 Task: Reply to email with the signature Angela Wright with the subject 'Request for a phone call' from softage.1@softage.net with the message 'Could you please provide feedback on the latest version of the website prototype?' with CC to softage.5@softage.net with an attached document Sales_report.xlsx
Action: Mouse moved to (1109, 185)
Screenshot: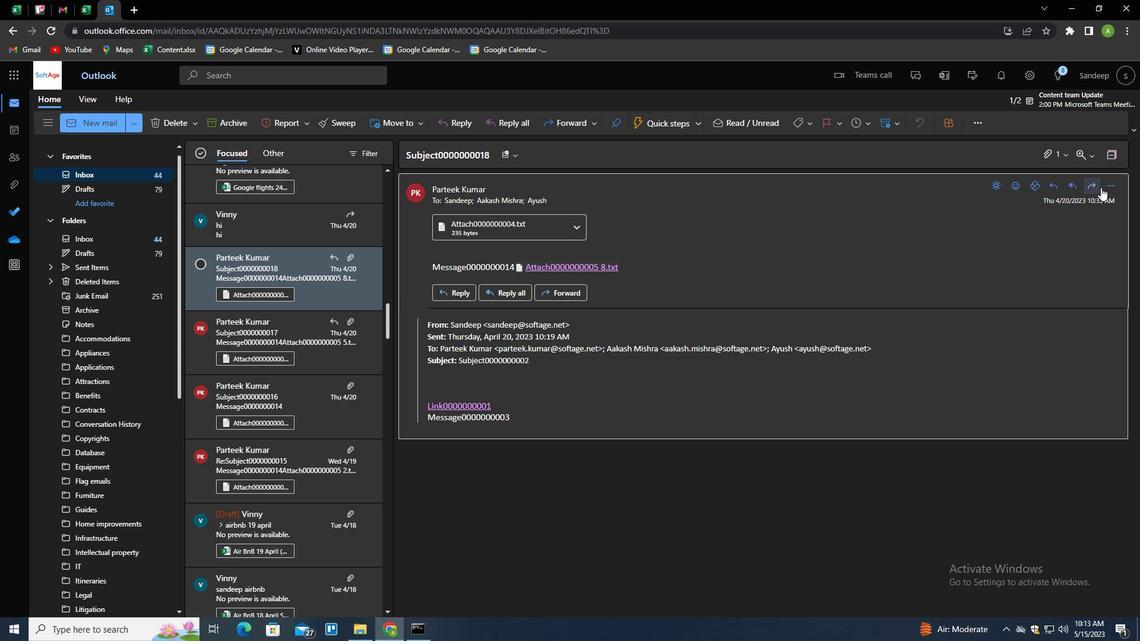 
Action: Mouse pressed left at (1109, 185)
Screenshot: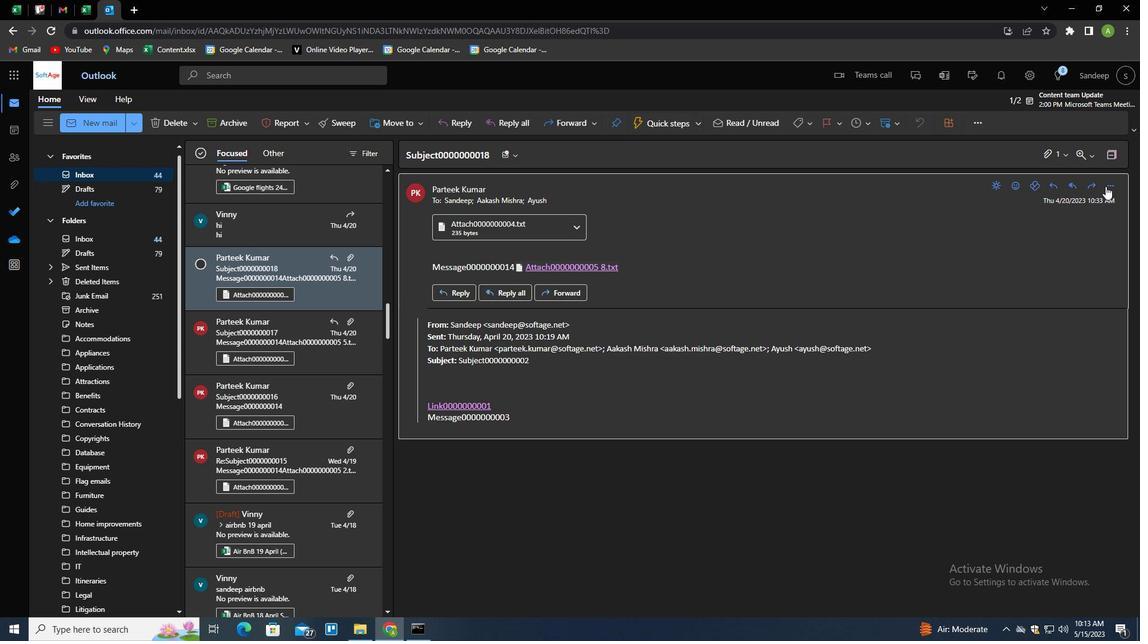 
Action: Mouse moved to (1065, 204)
Screenshot: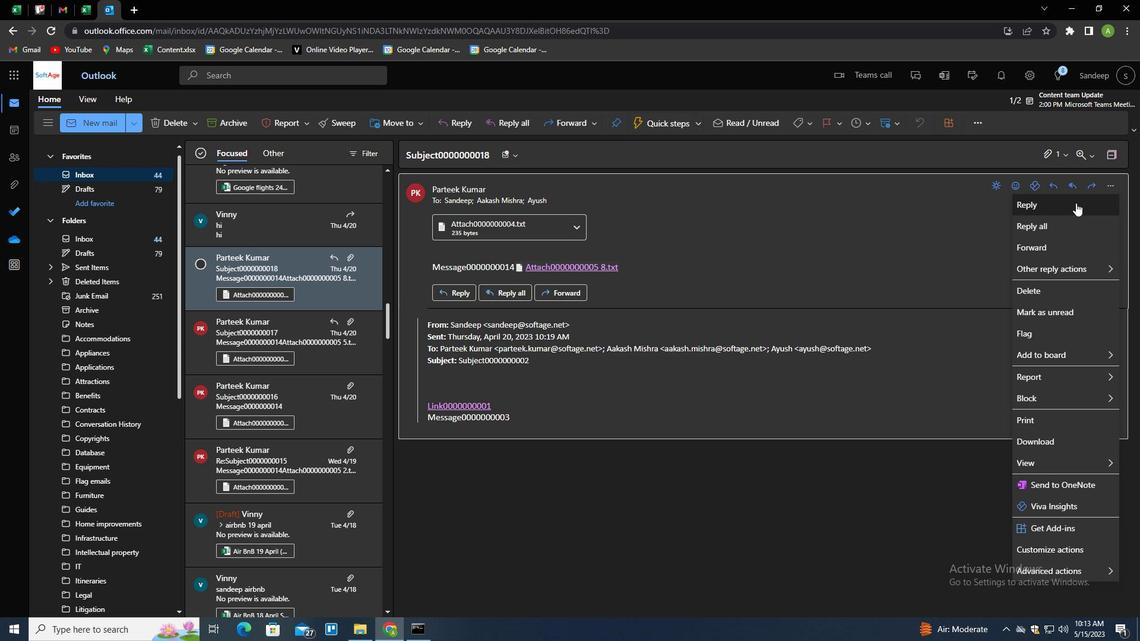 
Action: Mouse pressed left at (1065, 204)
Screenshot: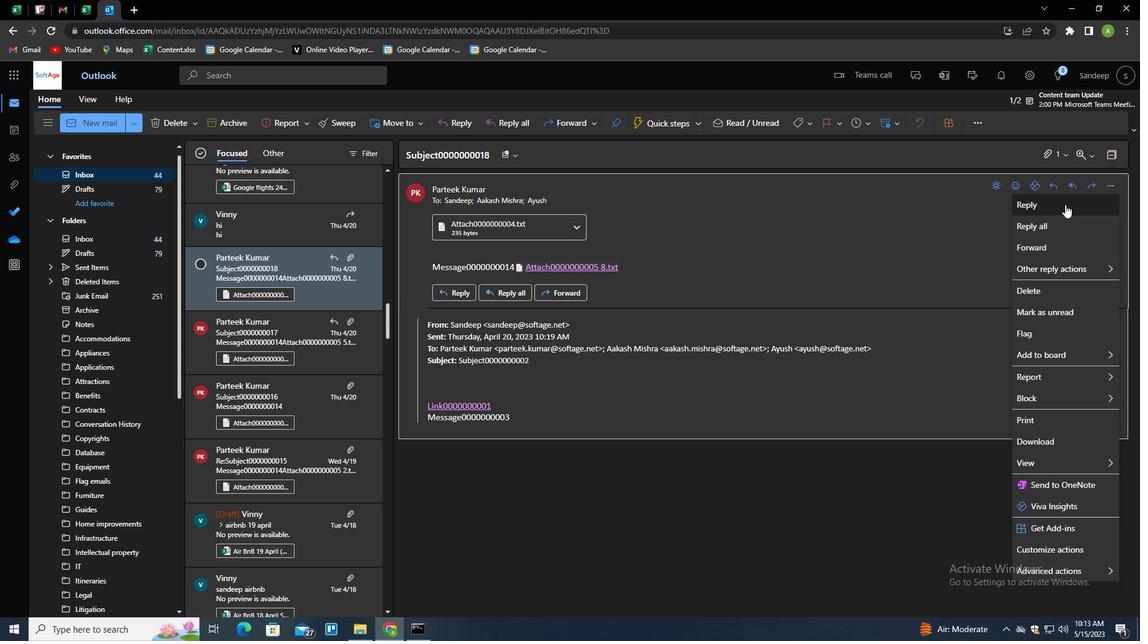 
Action: Mouse moved to (807, 124)
Screenshot: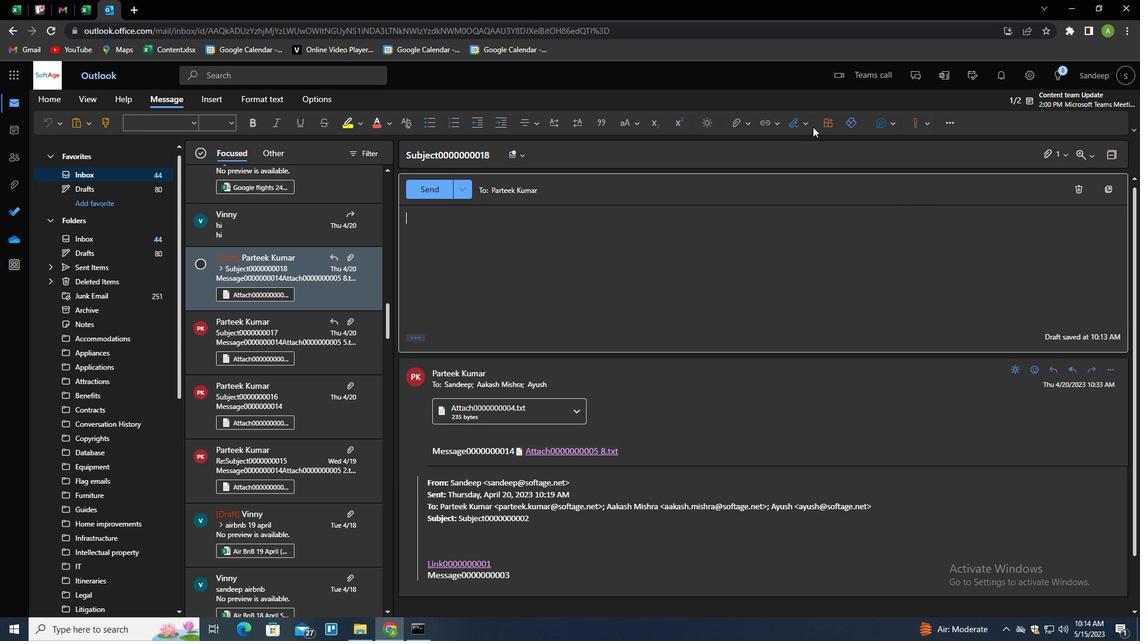 
Action: Mouse pressed left at (807, 124)
Screenshot: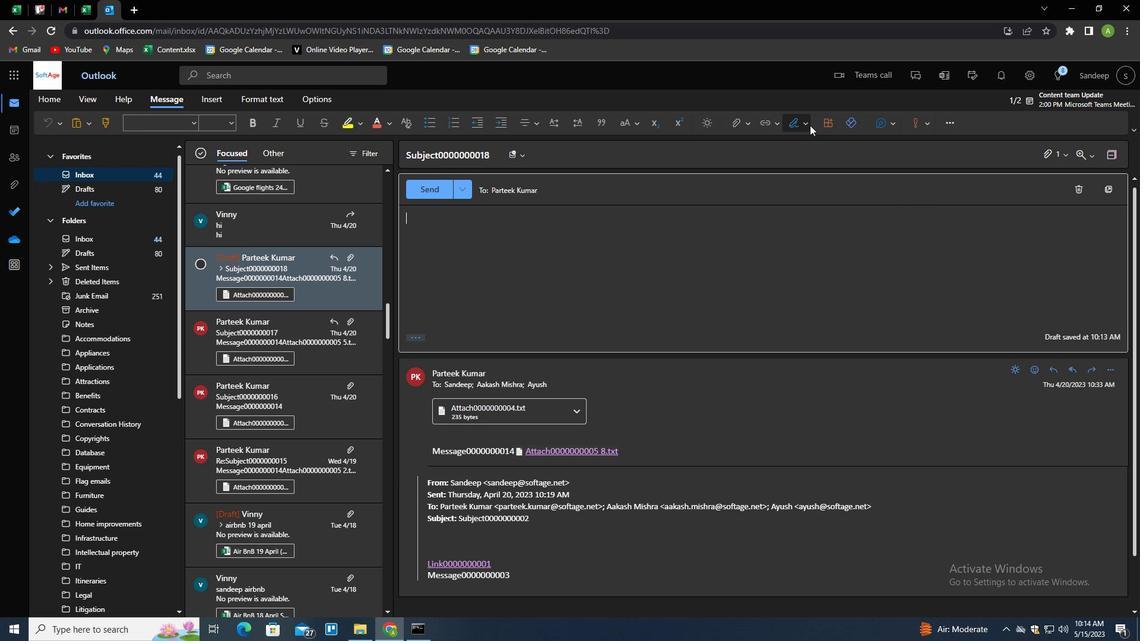 
Action: Mouse moved to (786, 167)
Screenshot: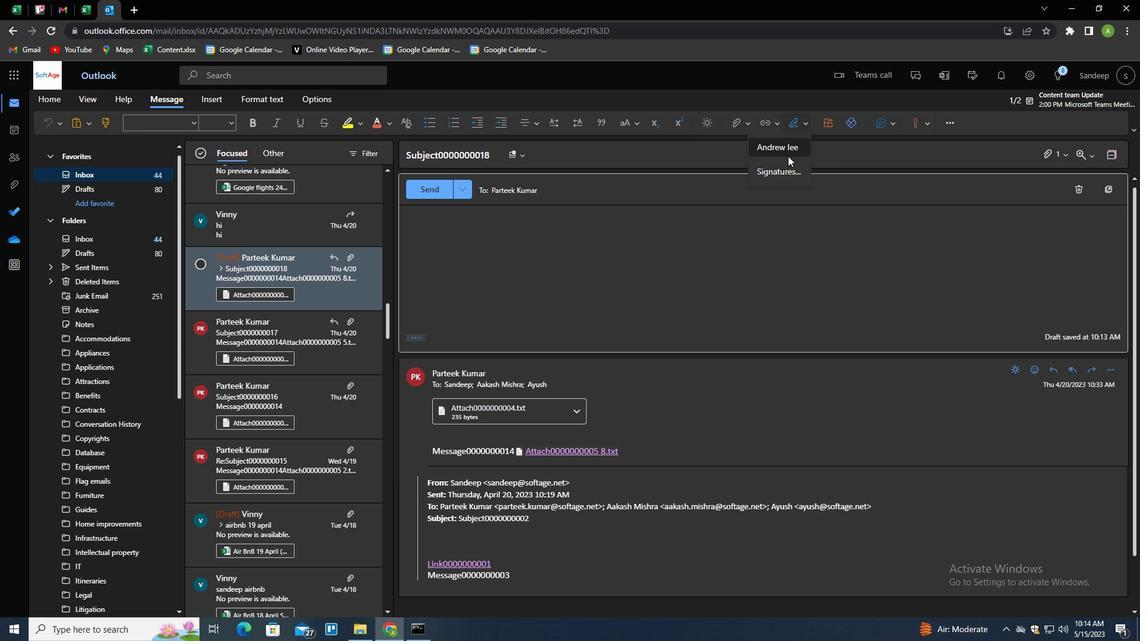 
Action: Mouse pressed left at (786, 167)
Screenshot: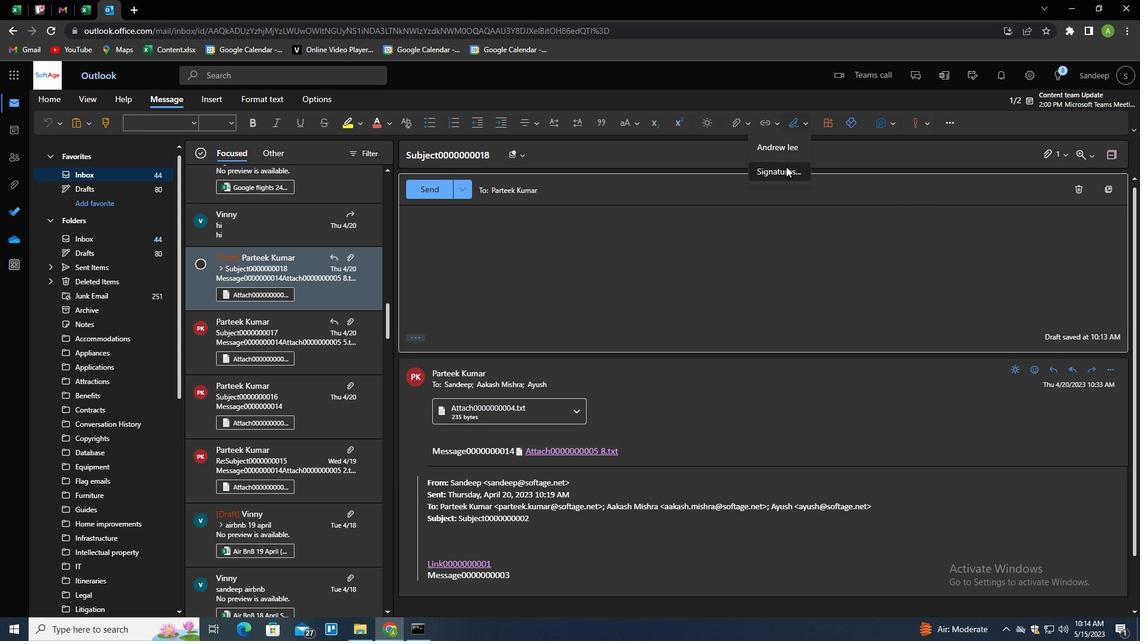 
Action: Mouse moved to (810, 214)
Screenshot: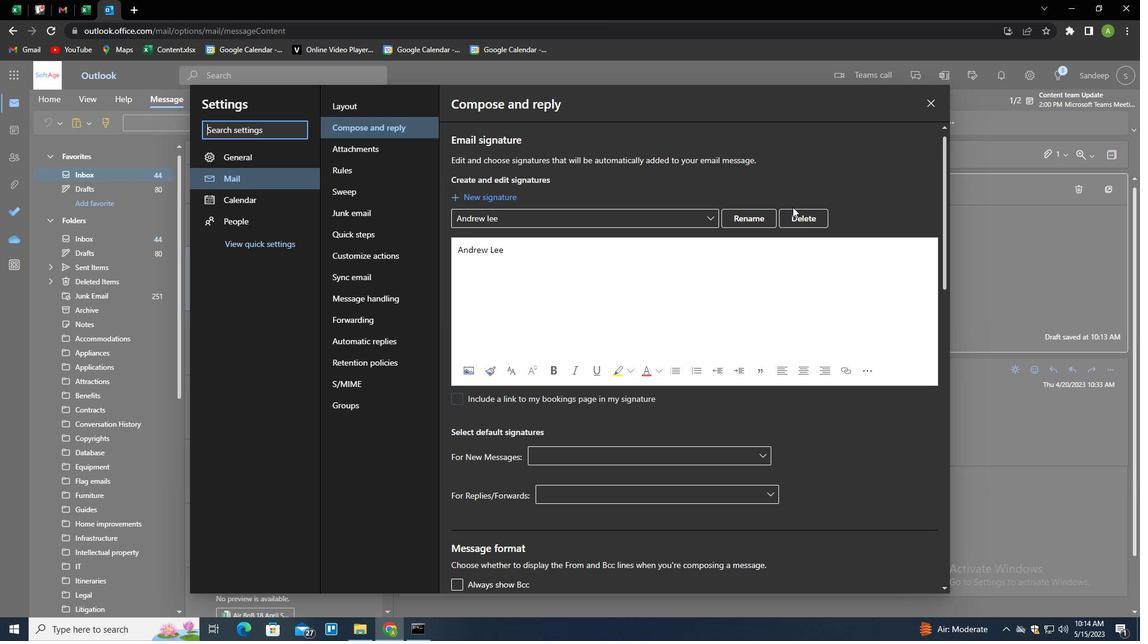 
Action: Mouse pressed left at (810, 214)
Screenshot: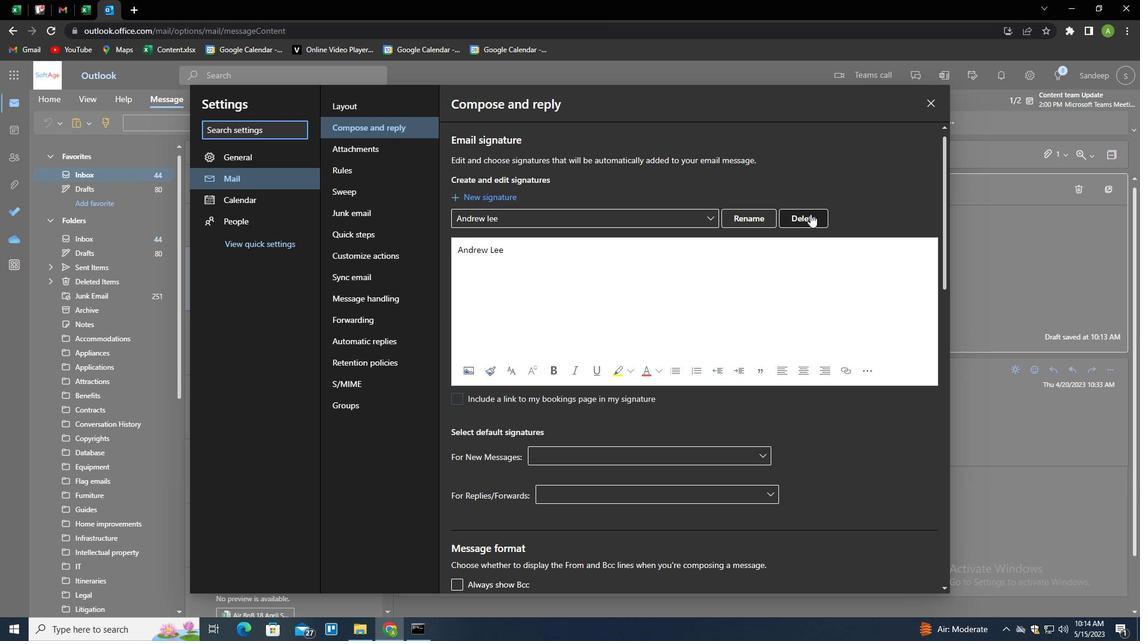 
Action: Mouse moved to (809, 214)
Screenshot: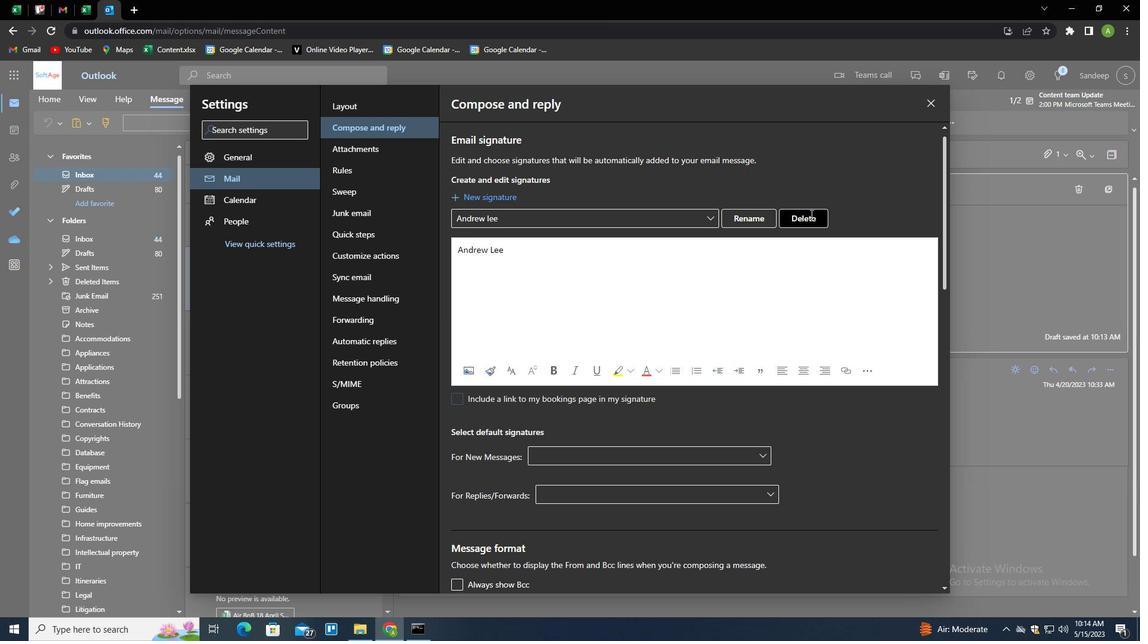 
Action: Mouse pressed left at (809, 214)
Screenshot: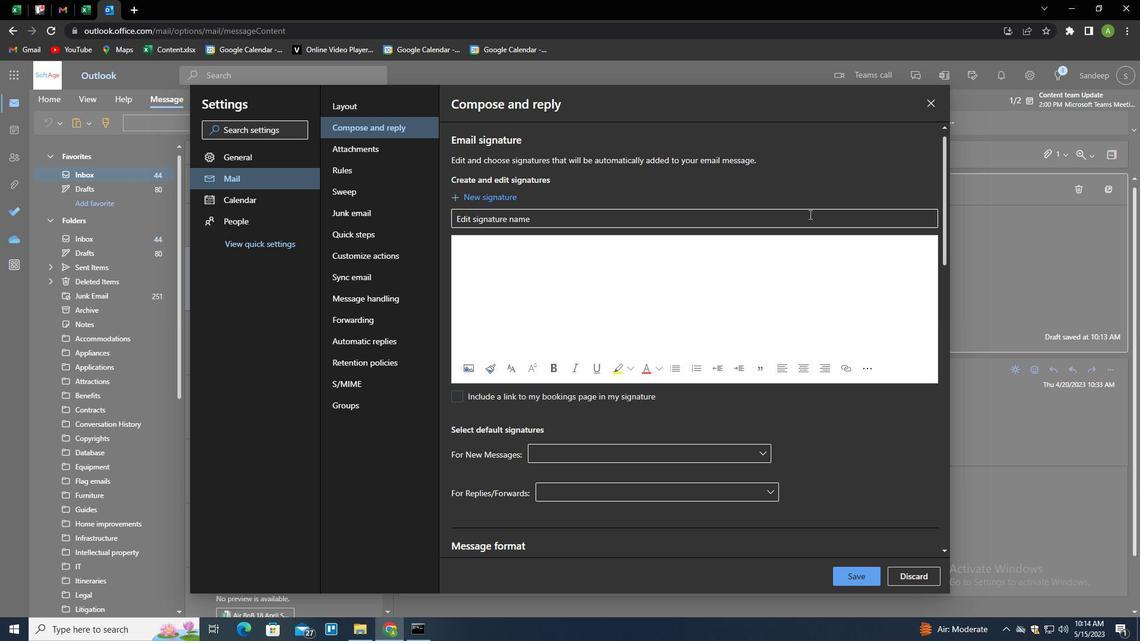 
Action: Key pressed <Key.shift>ANGELA<Key.space><Key.shift>WRIGHT<Key.tab><Key.shift>AND<Key.backspace>GELA<Key.space><Key.shift>WRIGHT
Screenshot: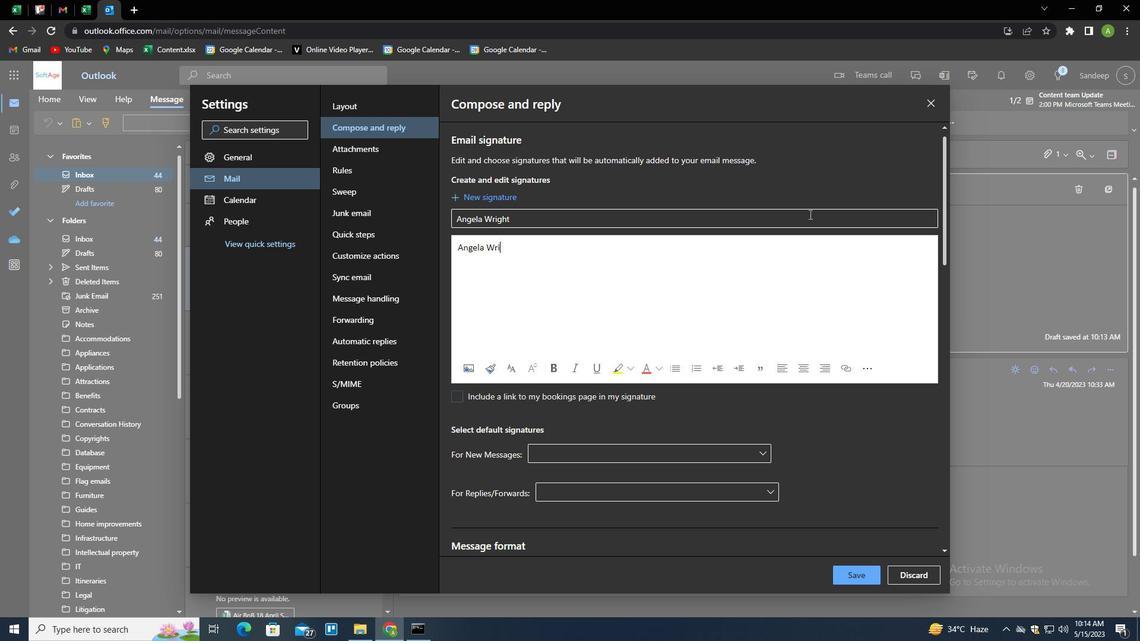 
Action: Mouse moved to (856, 573)
Screenshot: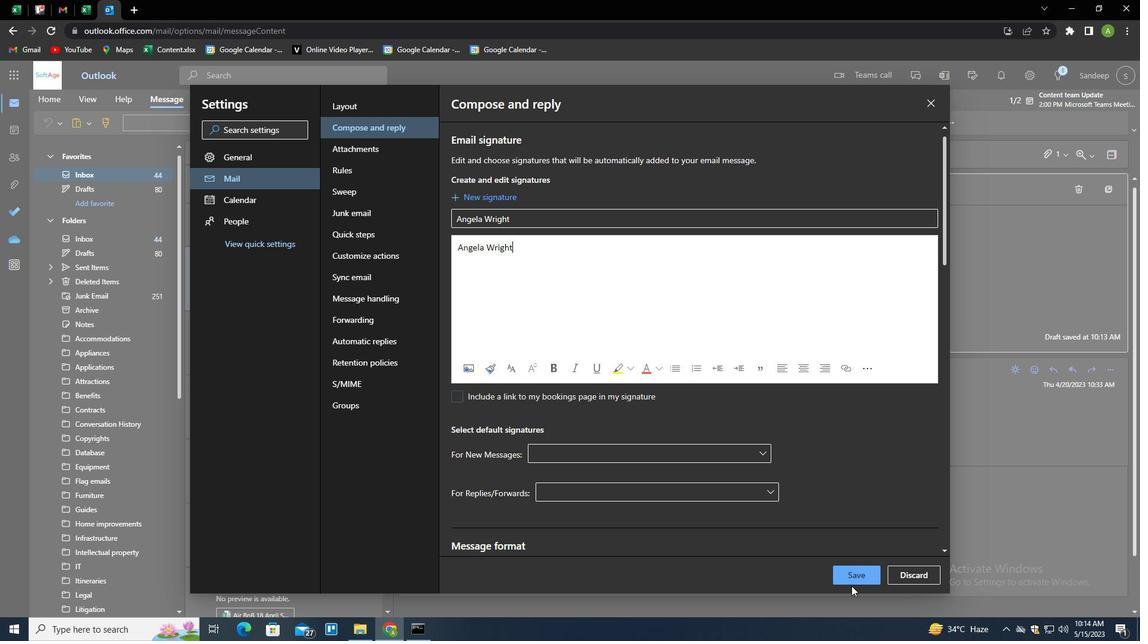 
Action: Mouse pressed left at (856, 573)
Screenshot: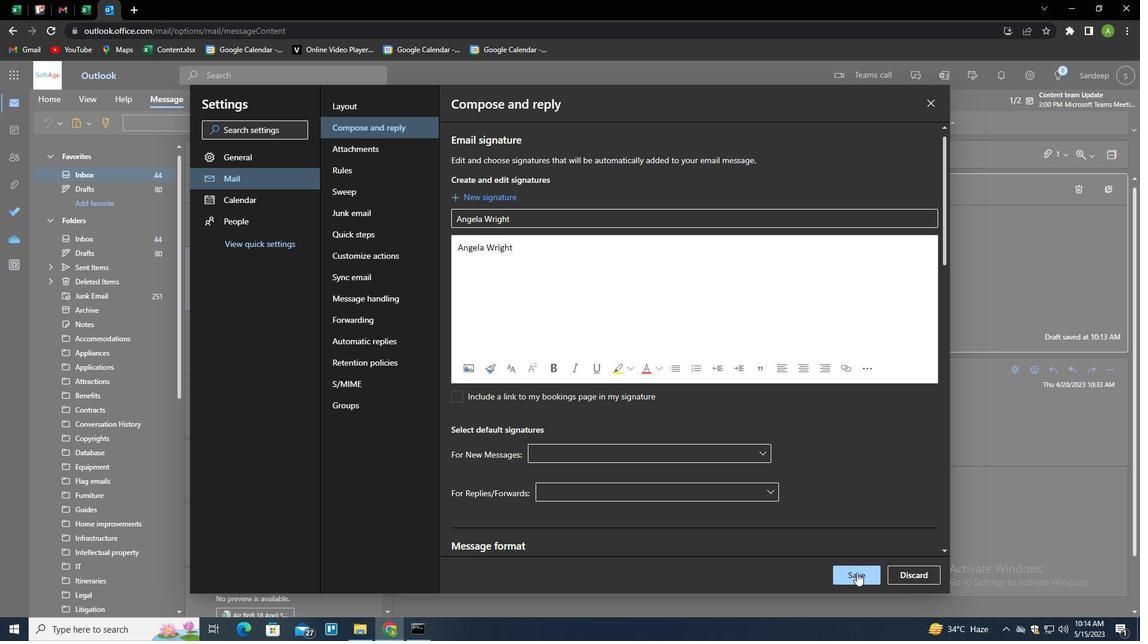 
Action: Mouse moved to (990, 345)
Screenshot: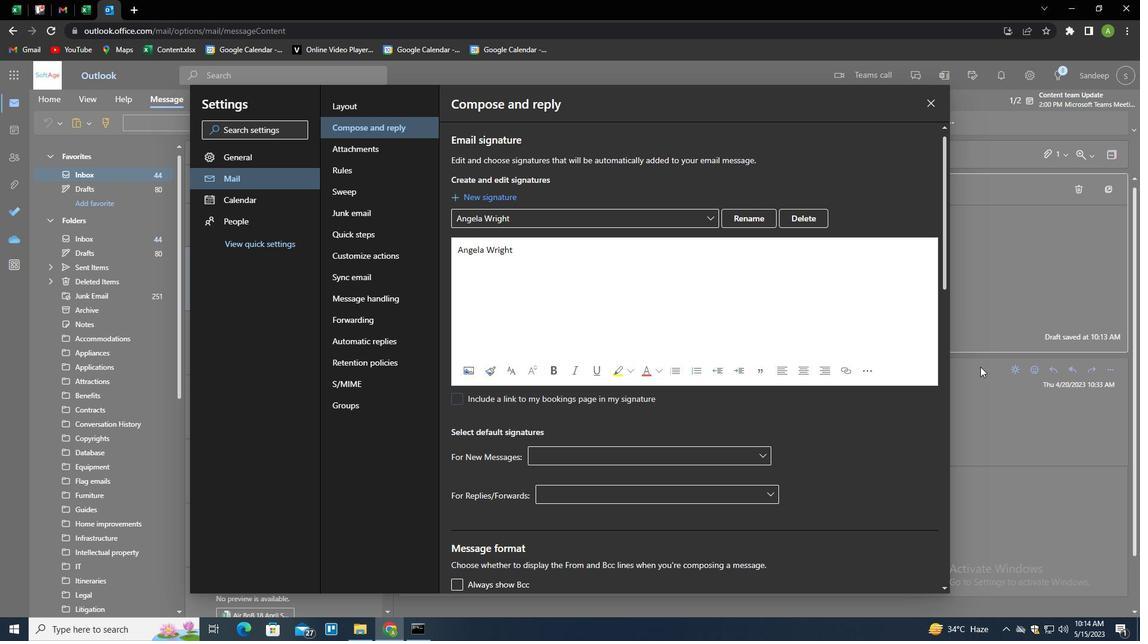 
Action: Mouse pressed left at (990, 345)
Screenshot: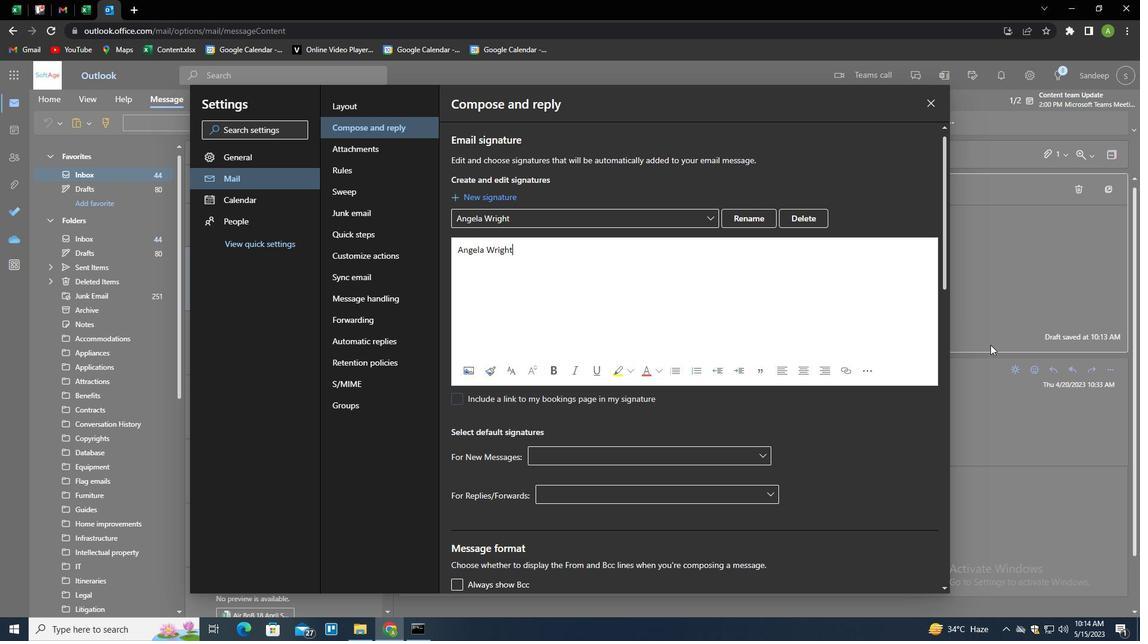 
Action: Mouse moved to (805, 125)
Screenshot: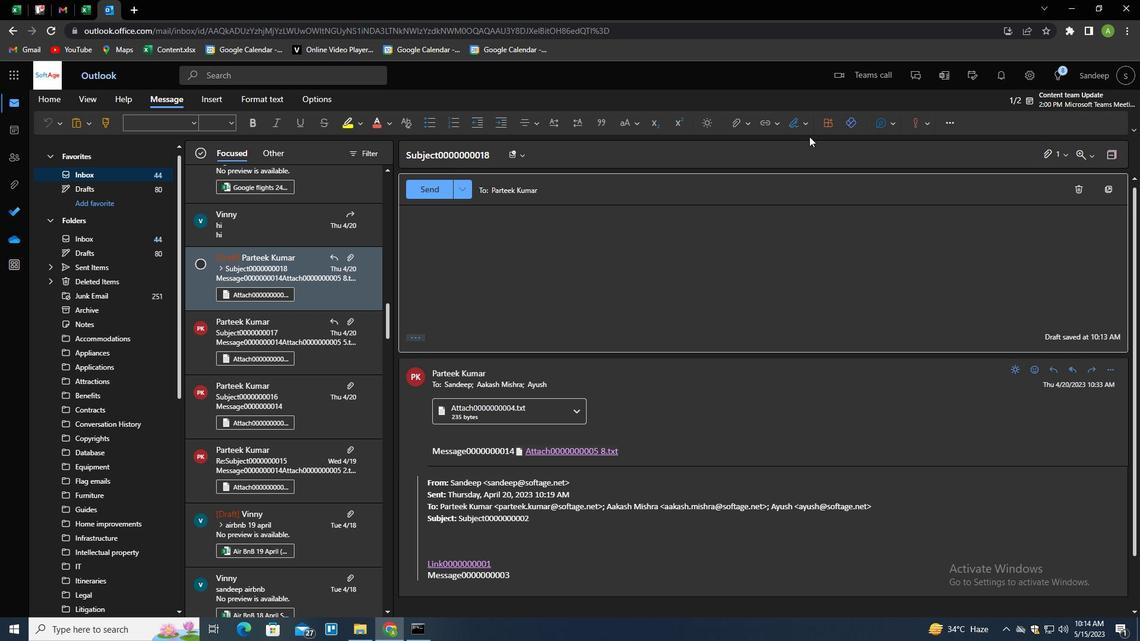 
Action: Mouse pressed left at (805, 125)
Screenshot: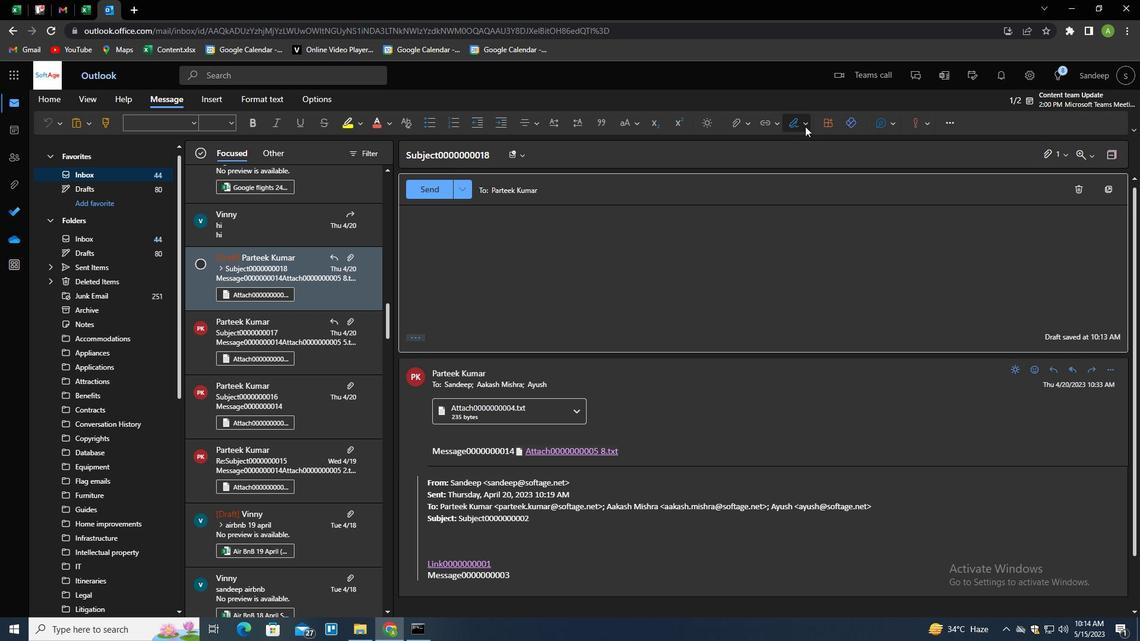 
Action: Mouse moved to (788, 147)
Screenshot: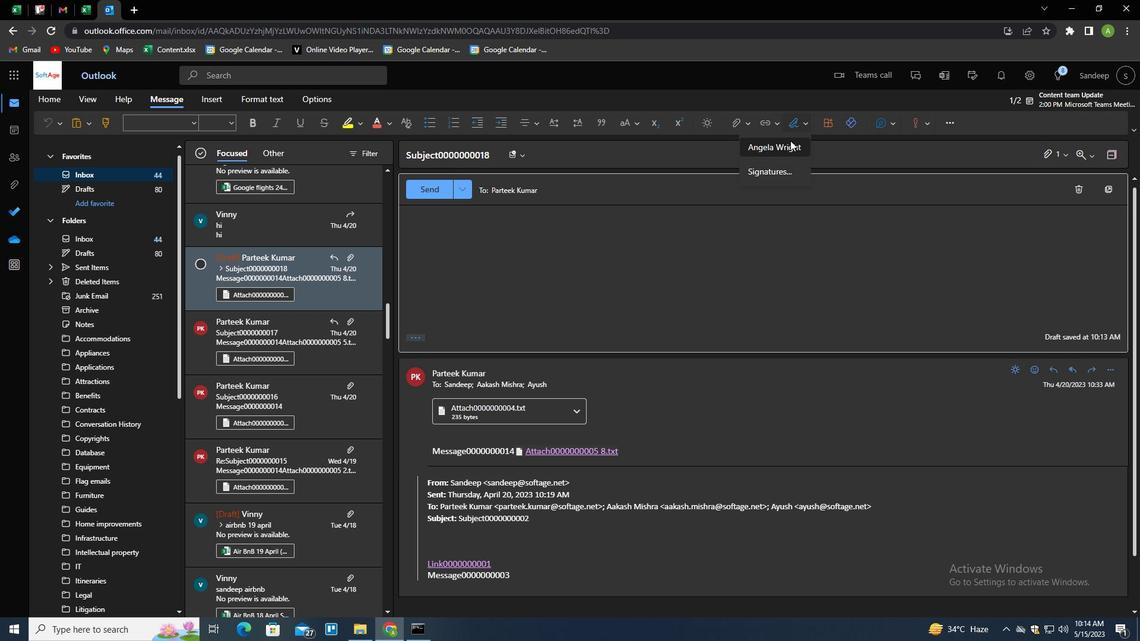 
Action: Mouse pressed left at (788, 147)
Screenshot: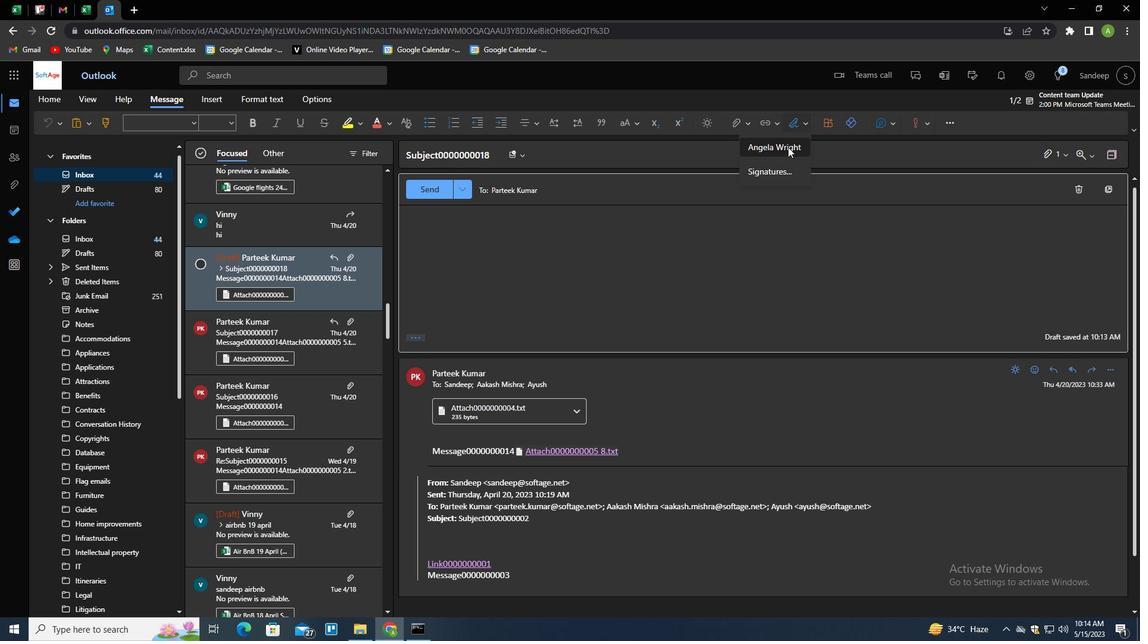 
Action: Mouse moved to (412, 335)
Screenshot: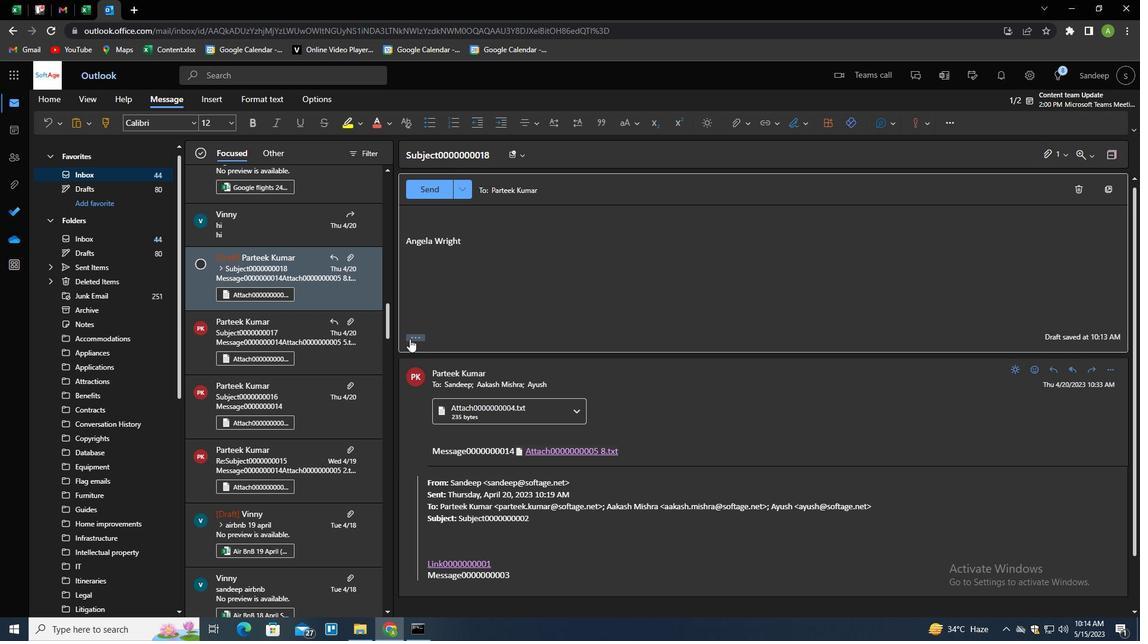 
Action: Mouse pressed left at (412, 335)
Screenshot: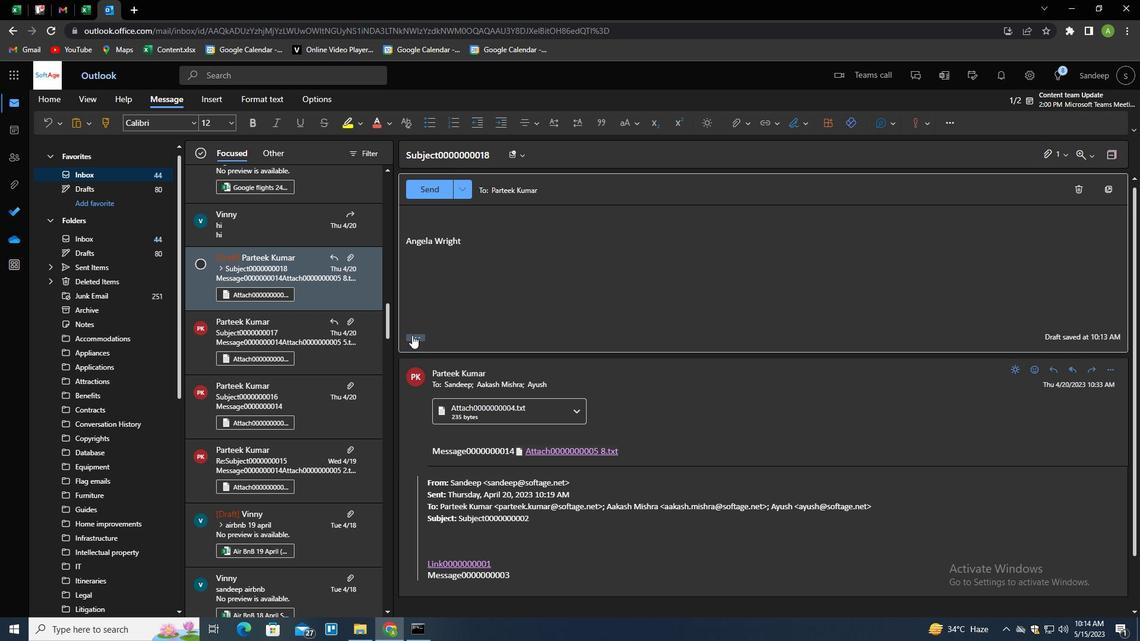 
Action: Mouse moved to (463, 187)
Screenshot: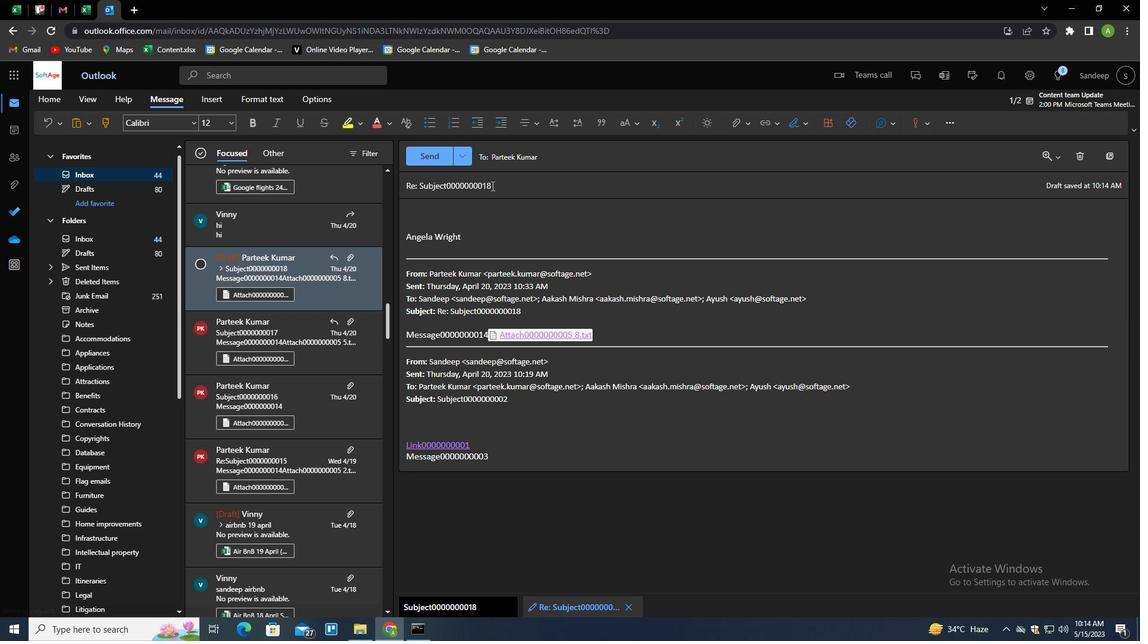 
Action: Mouse pressed left at (463, 187)
Screenshot: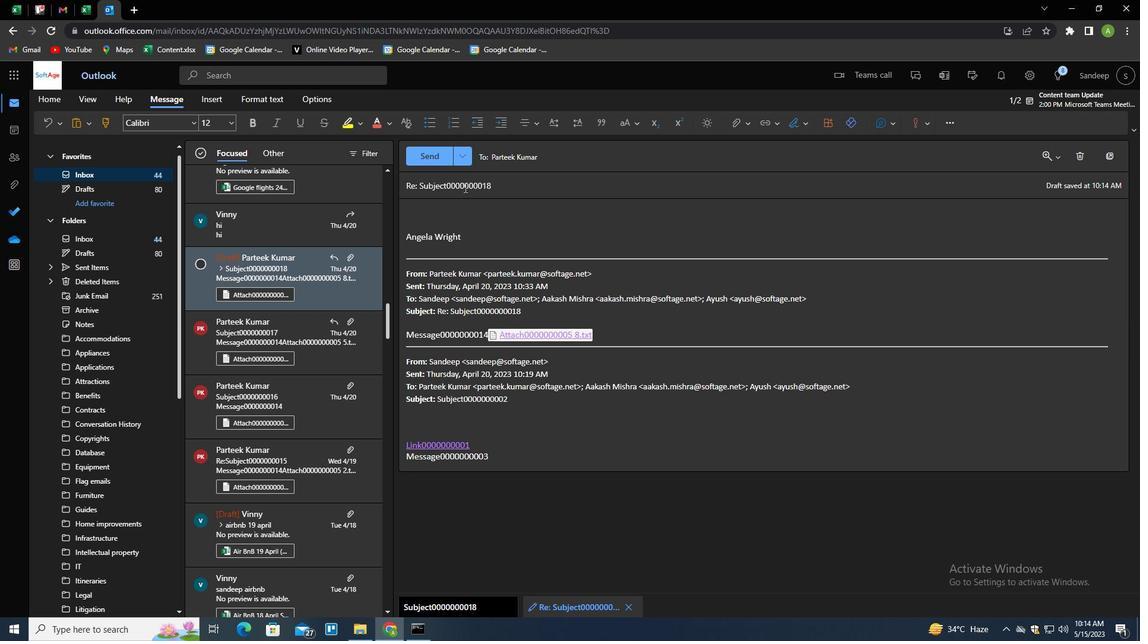 
Action: Mouse pressed left at (463, 187)
Screenshot: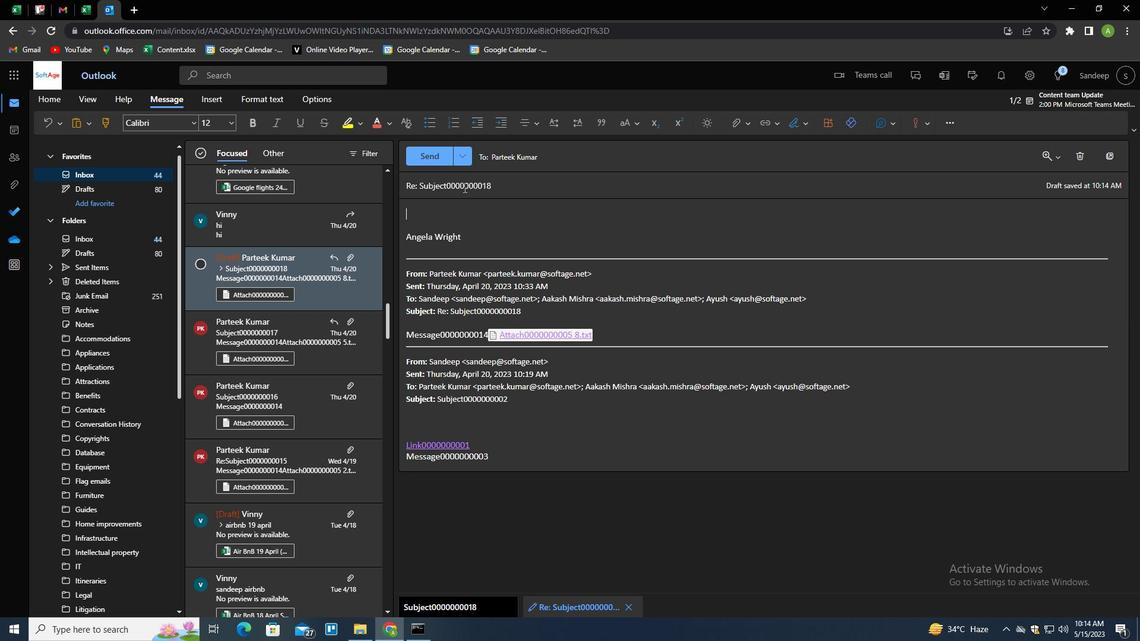 
Action: Mouse pressed left at (463, 187)
Screenshot: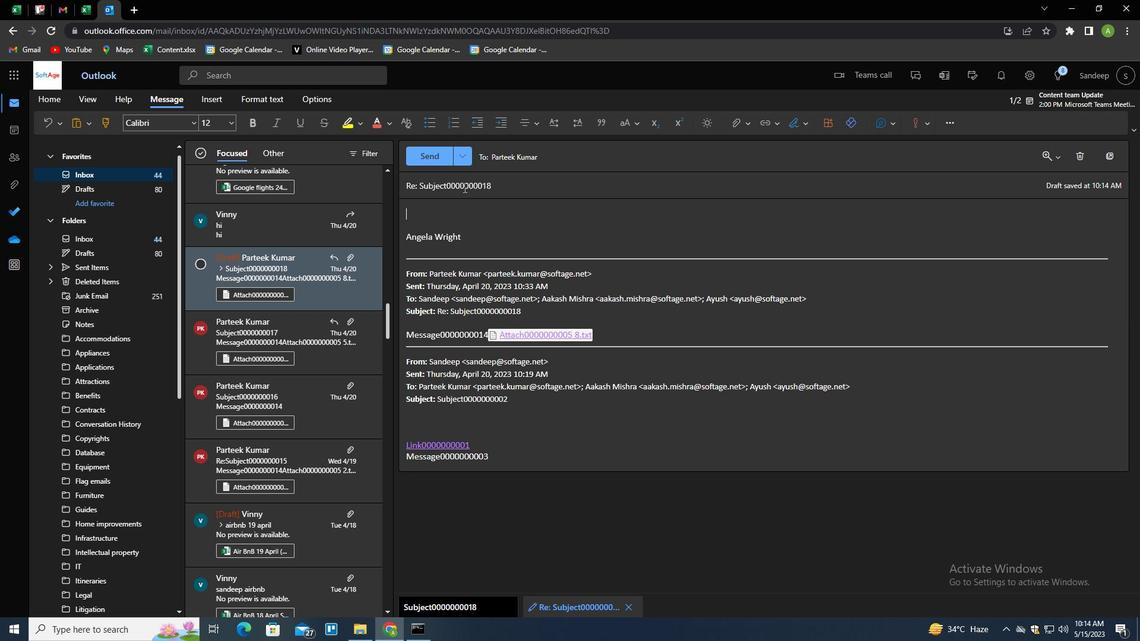 
Action: Key pressed <Key.shift>REQUEST<Key.space>OF<Key.backspace><Key.backspace>FOR<Key.space>A<Key.space>PHONE<Key.space>CALL
Screenshot: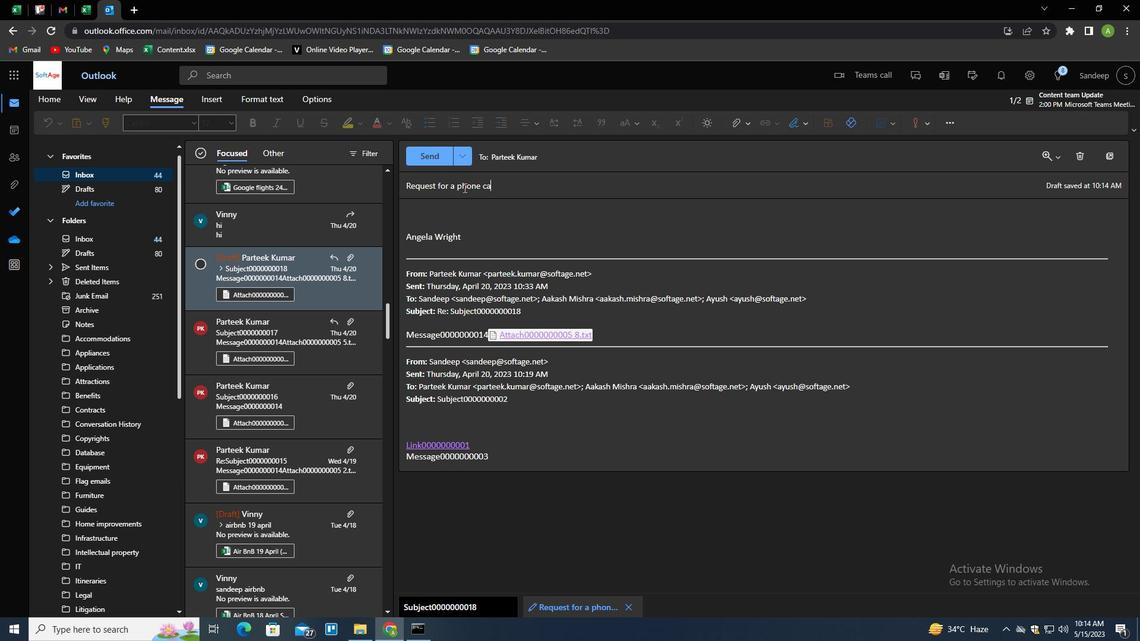 
Action: Mouse moved to (468, 217)
Screenshot: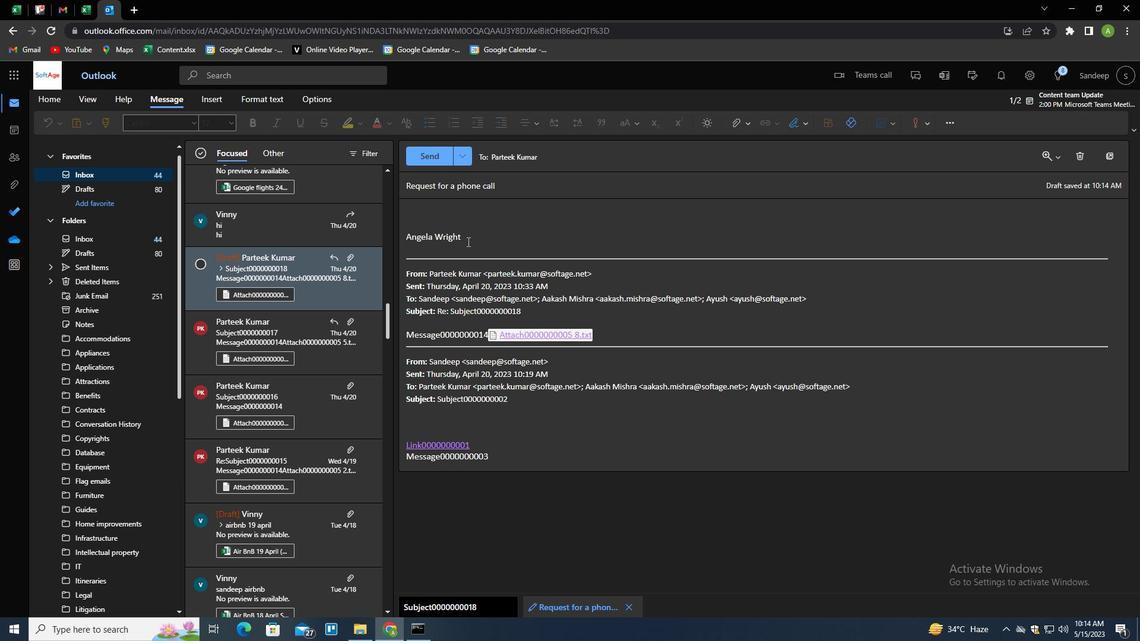 
Action: Key pressed <Key.tab><Key.shift>COULD<Key.space>YOU<Key.space>PLEASE<Key.space>PE<Key.backspace>ROVIDE<Key.space>FEEDVAC<Key.backspace><Key.backspace><Key.backspace>BACK<Key.space>ON<Key.space>THE<Key.space>LATEST<Key.space>VERSION<Key.space>OF<Key.space>THE<Key.space>WEVS<Key.backspace><Key.backspace>BSITE<Key.space>PROTOTYPE<Key.shift>?
Screenshot: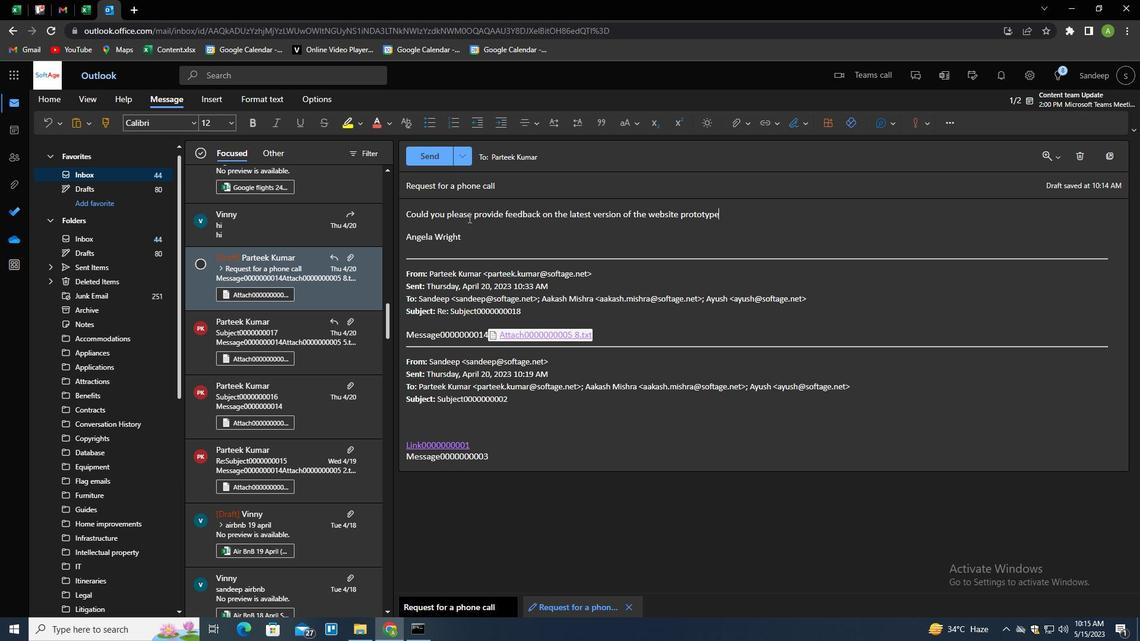 
Action: Mouse moved to (579, 157)
Screenshot: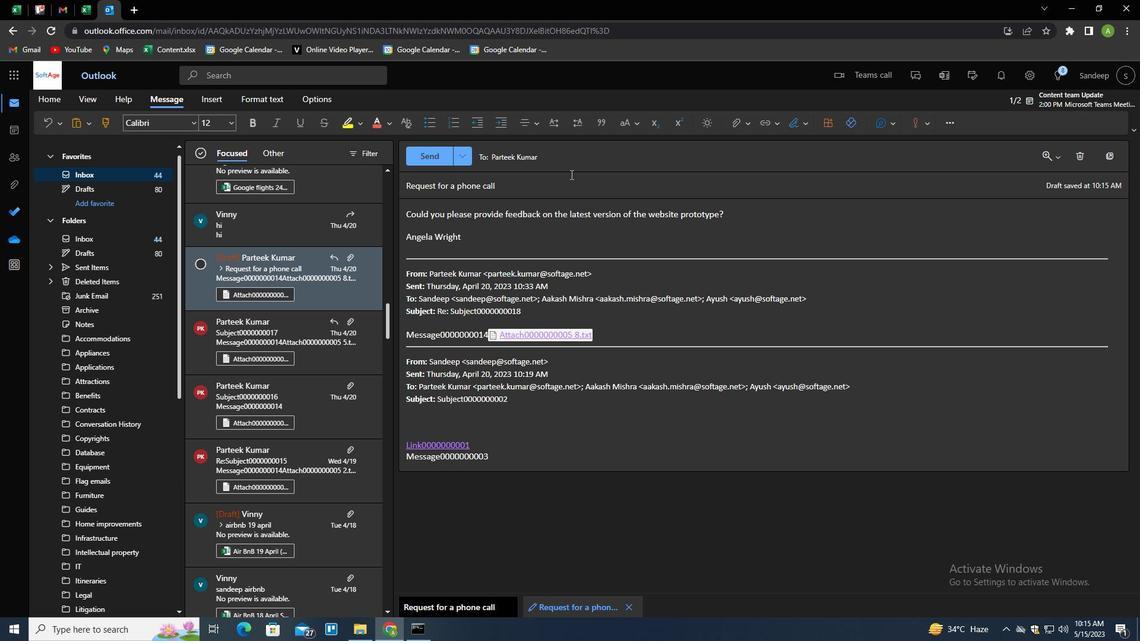 
Action: Mouse pressed left at (579, 157)
Screenshot: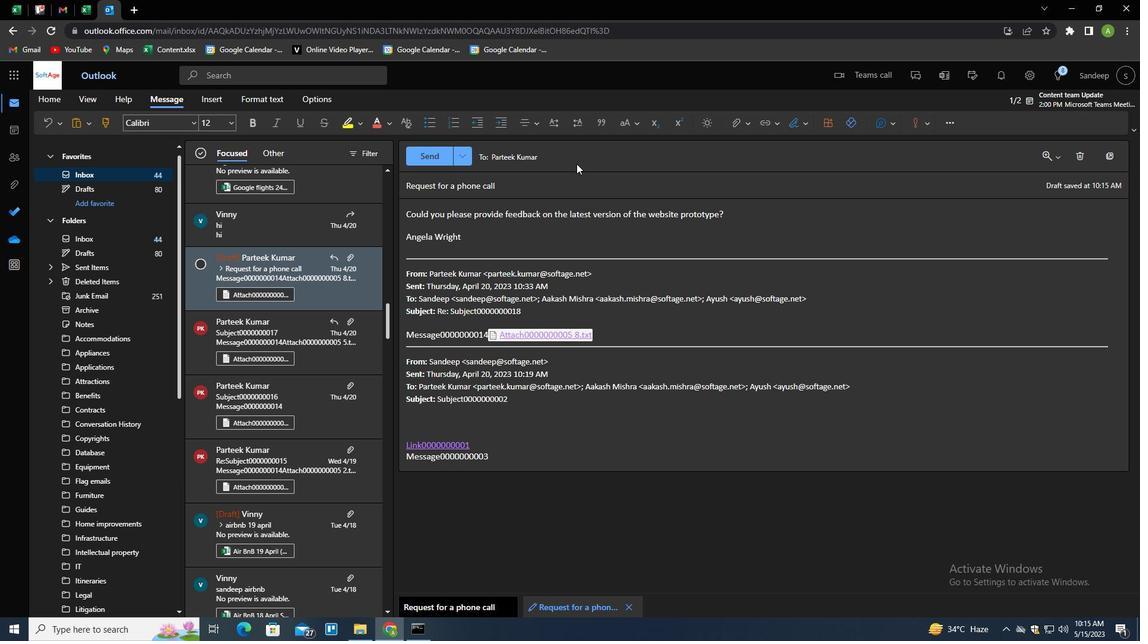 
Action: Mouse moved to (564, 214)
Screenshot: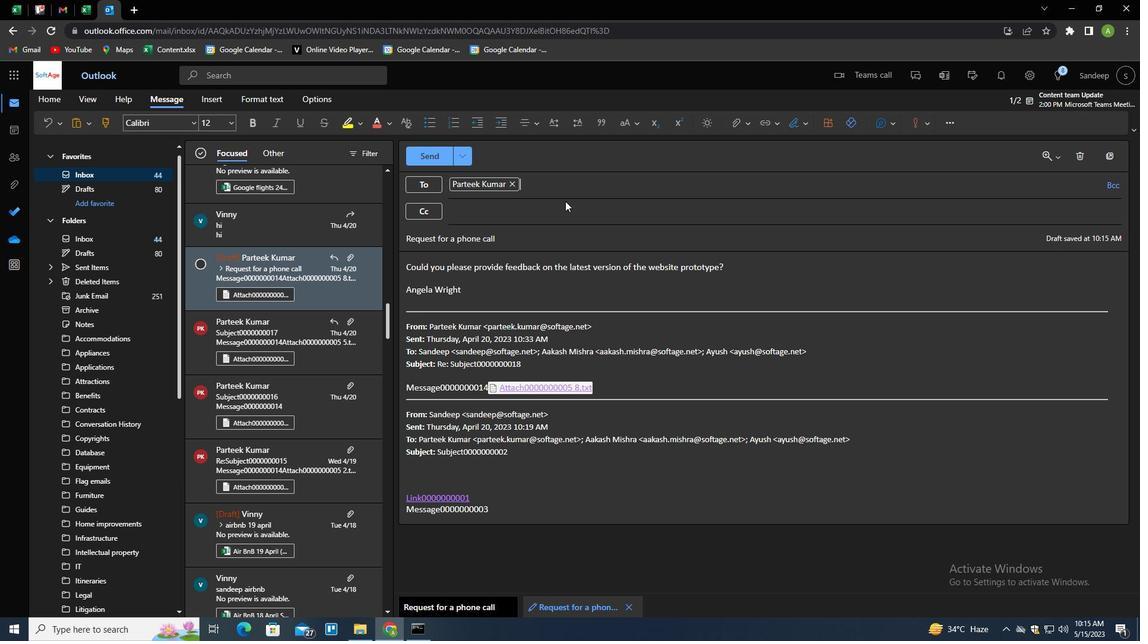 
Action: Mouse pressed left at (564, 214)
Screenshot: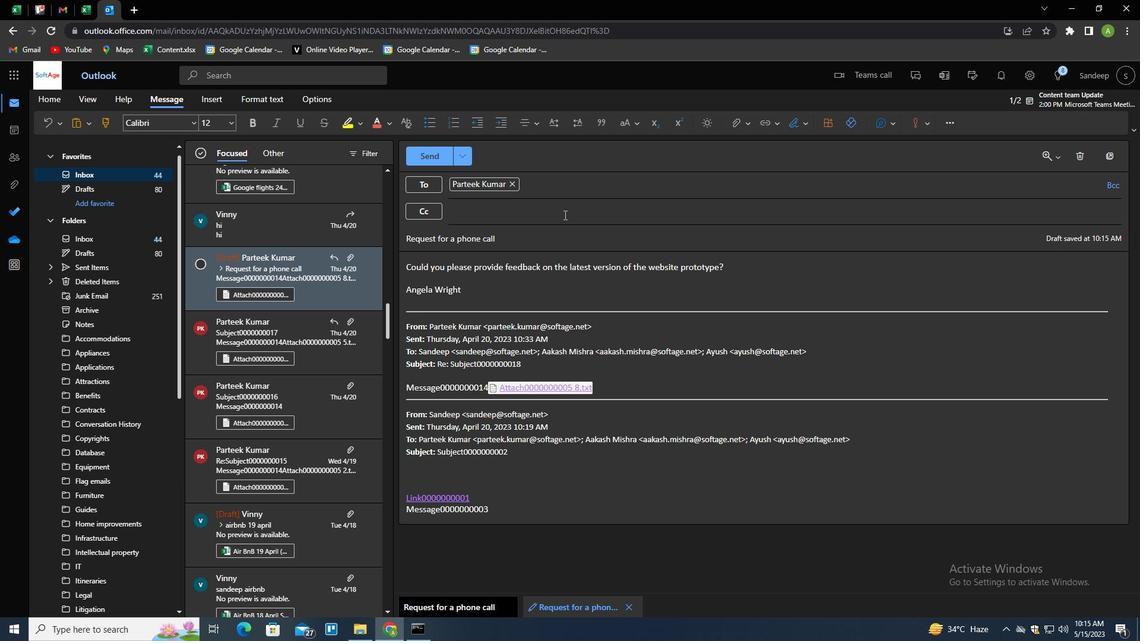 
Action: Key pressed SOFTAGE.5<Key.shift>@SOFAT<Key.backspace><Key.backspace>G<Key.backspace>AGE.NET<Key.enter>
Screenshot: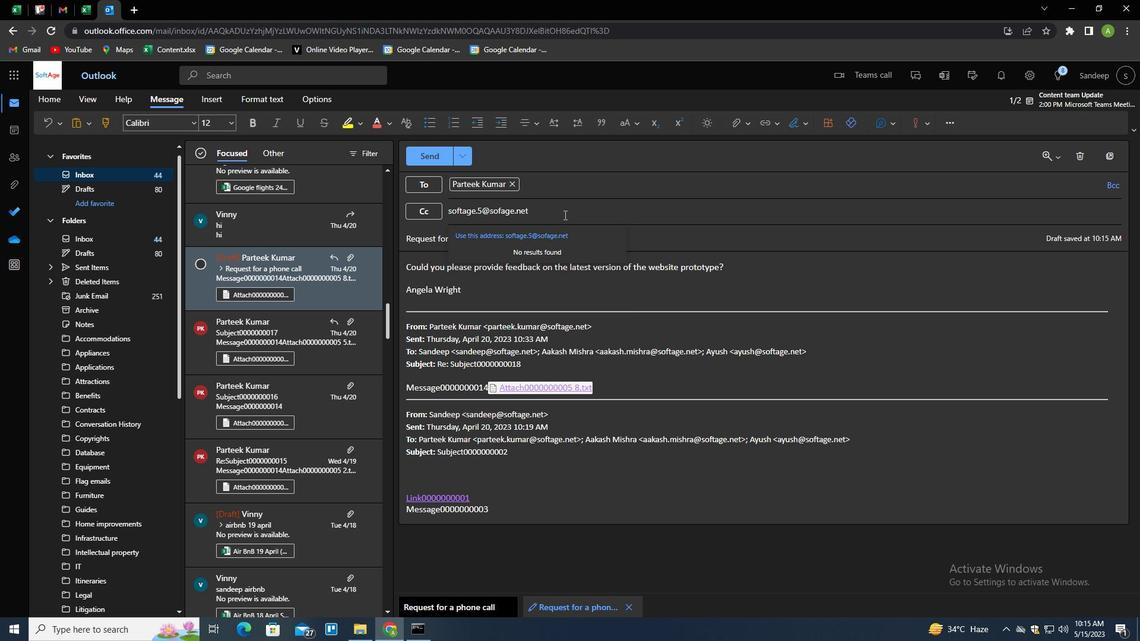 
Action: Mouse moved to (505, 209)
Screenshot: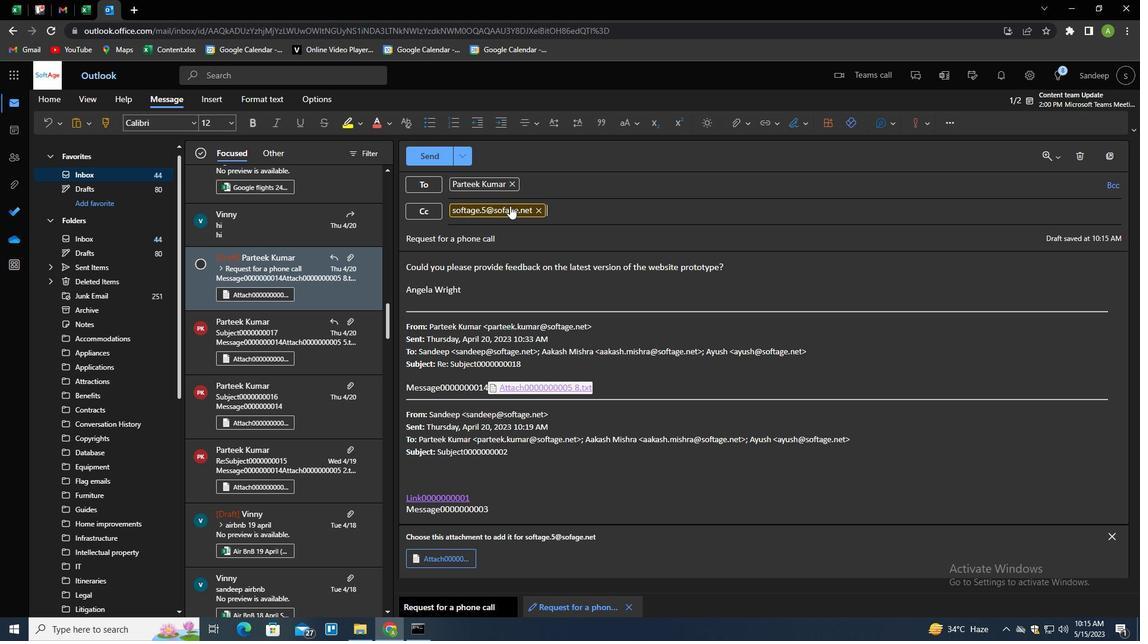 
Action: Mouse pressed left at (505, 209)
Screenshot: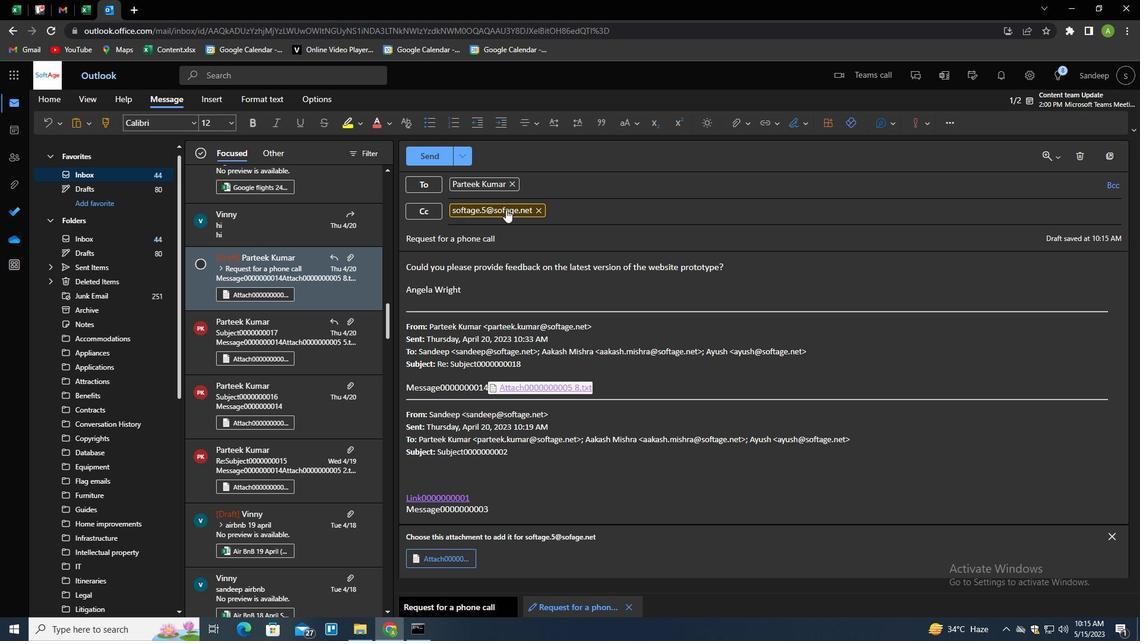 
Action: Mouse pressed left at (505, 209)
Screenshot: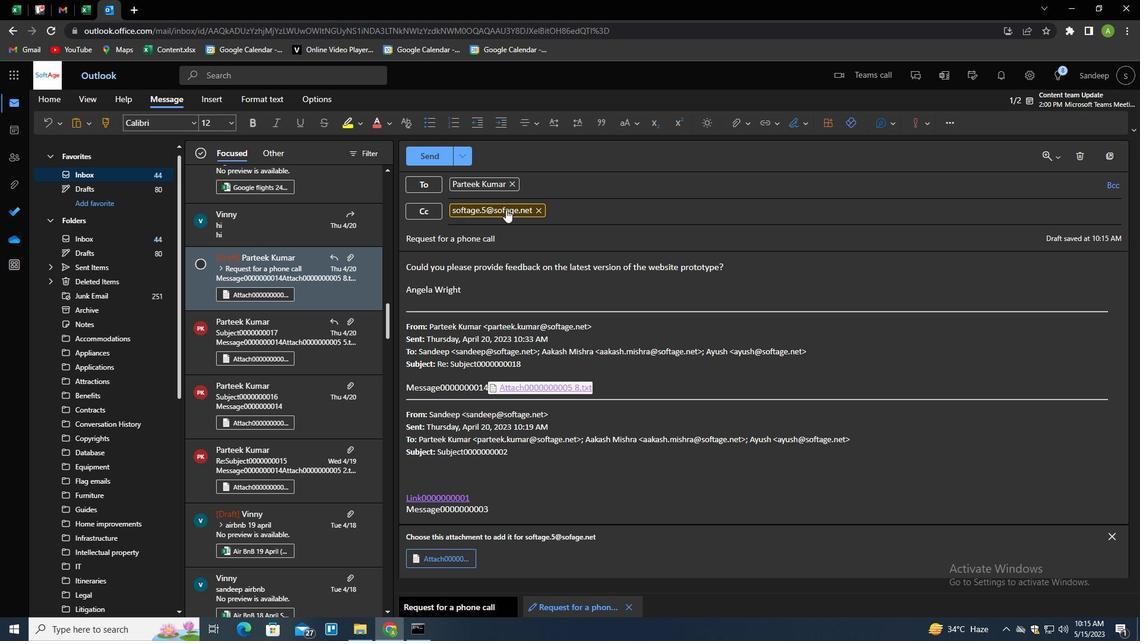 
Action: Mouse moved to (802, 96)
Screenshot: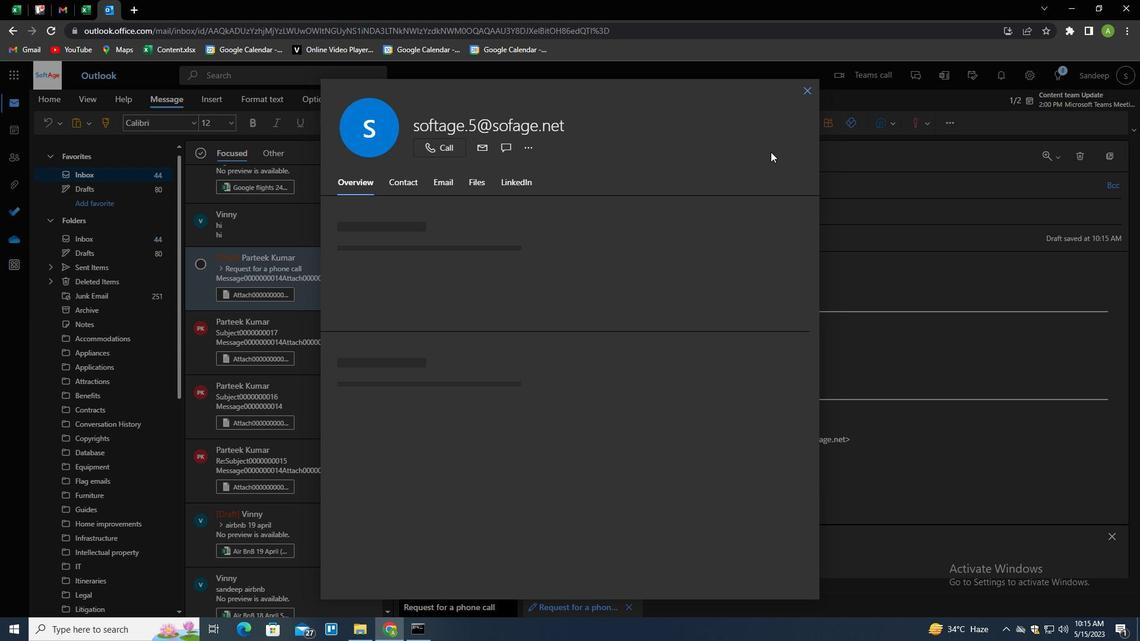 
Action: Mouse pressed left at (802, 96)
Screenshot: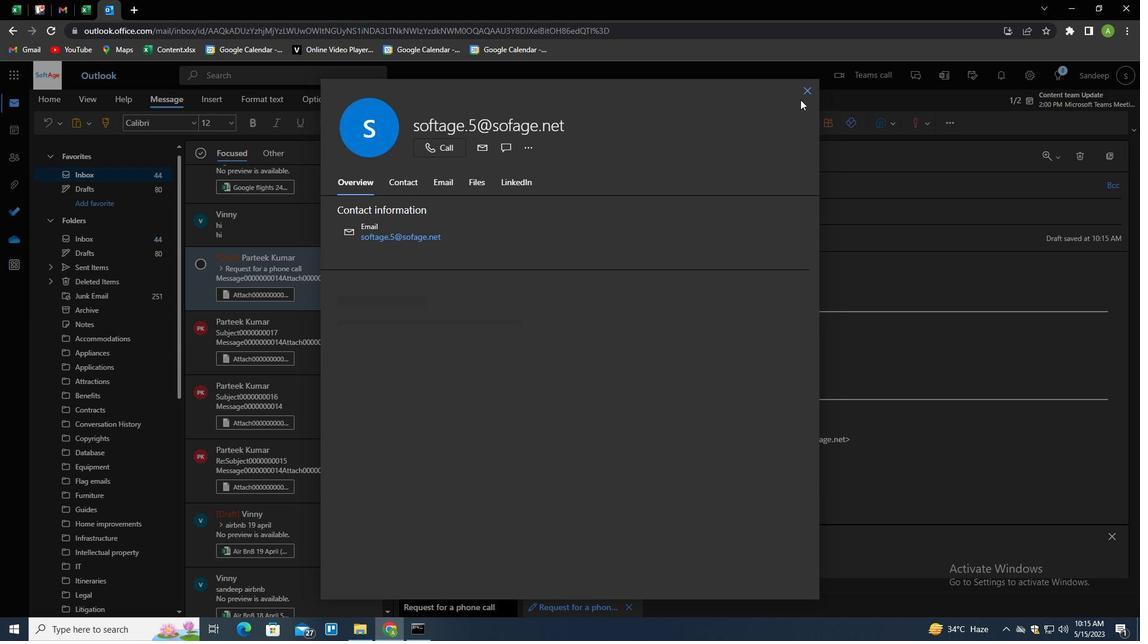 
Action: Mouse moved to (628, 213)
Screenshot: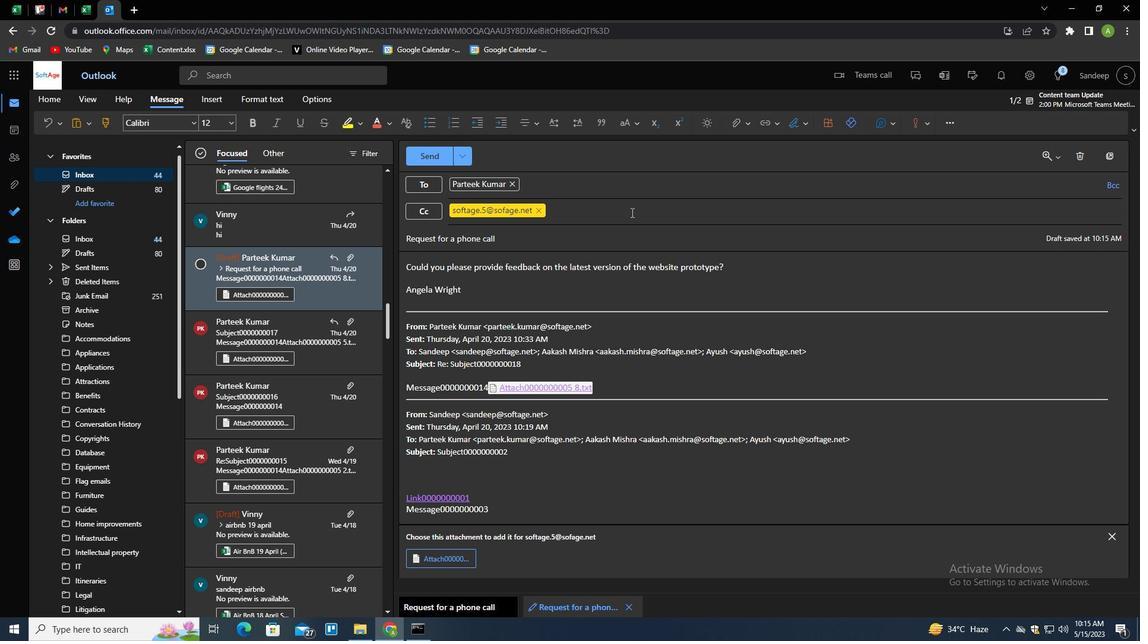 
Action: Mouse pressed left at (628, 213)
Screenshot: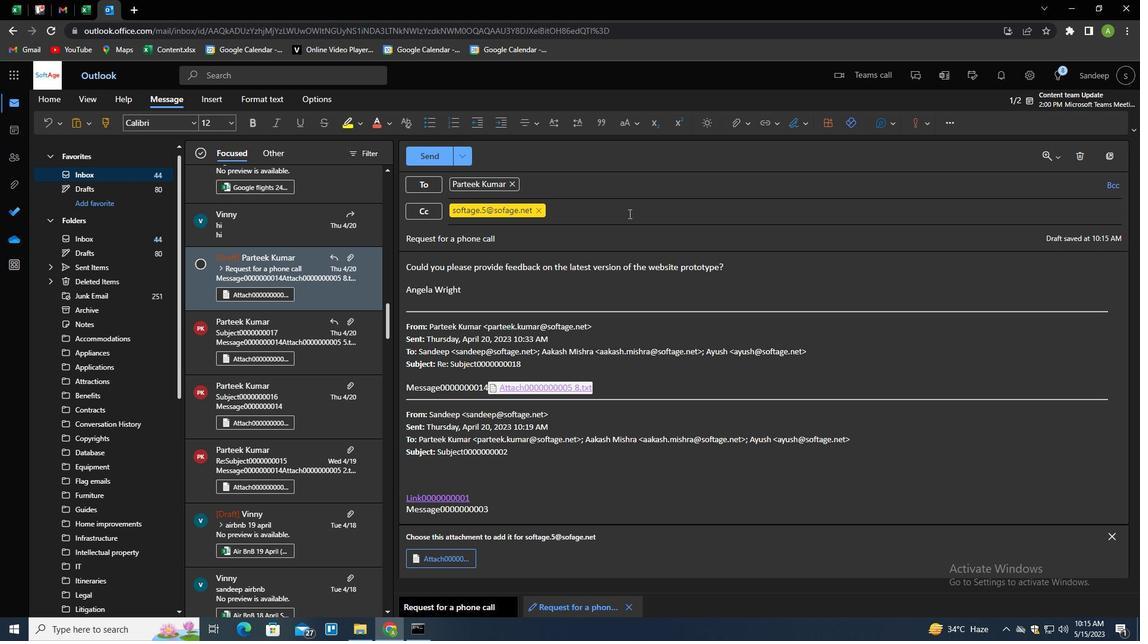 
Action: Mouse moved to (628, 214)
Screenshot: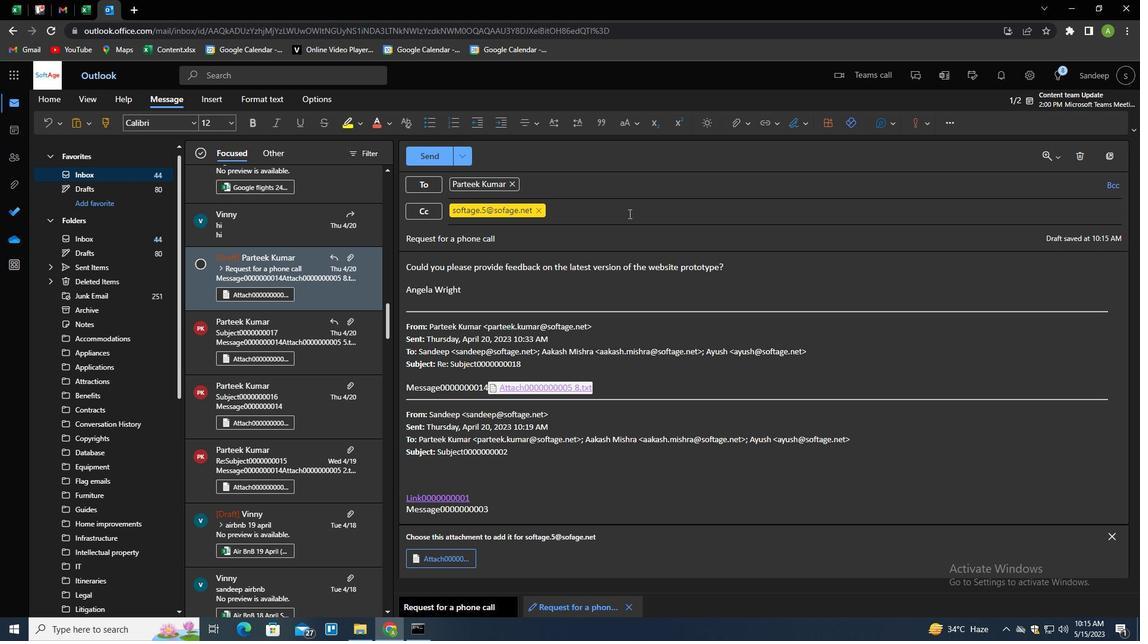 
Action: Key pressed <Key.backspace>SOFTAGE.5<Key.shift>@SOFTAGE.N
Screenshot: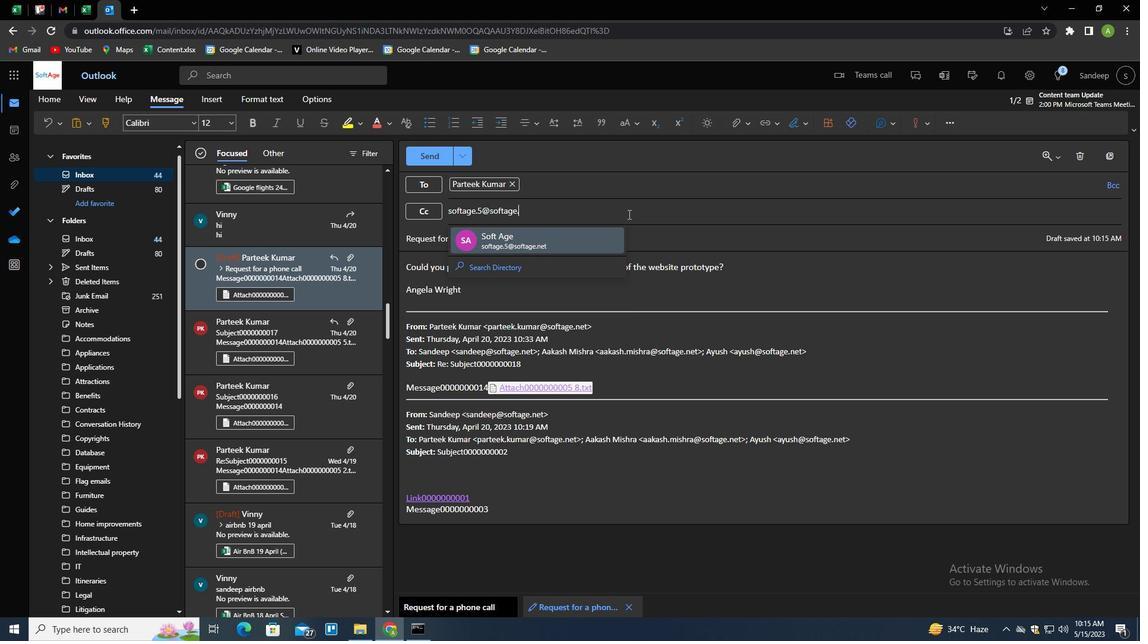 
Action: Mouse moved to (585, 248)
Screenshot: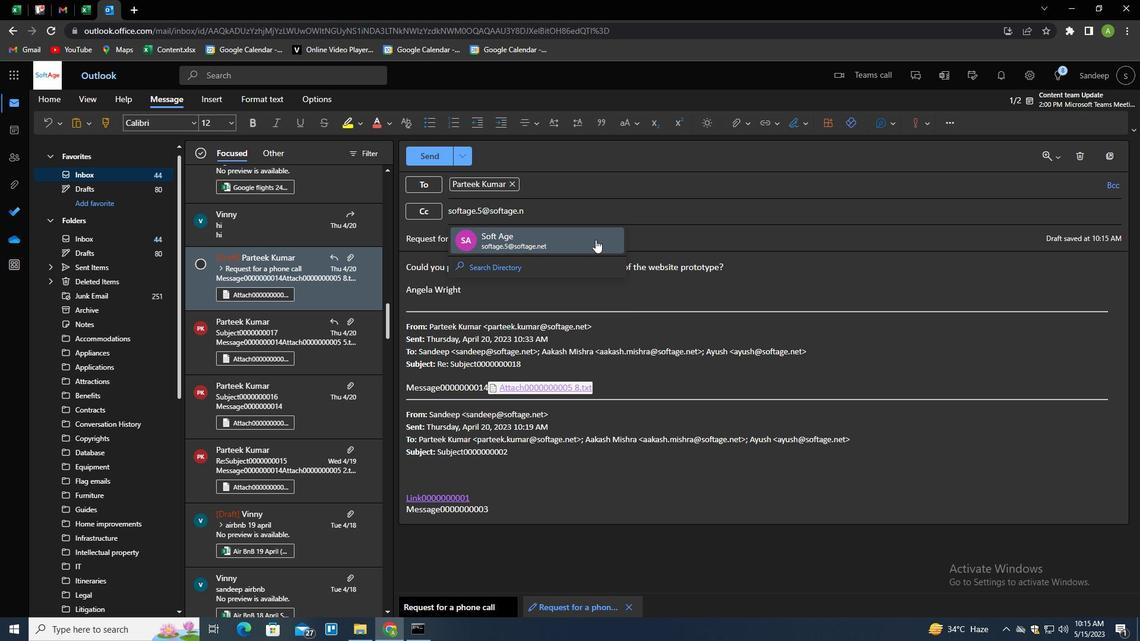 
Action: Mouse pressed left at (585, 248)
Screenshot: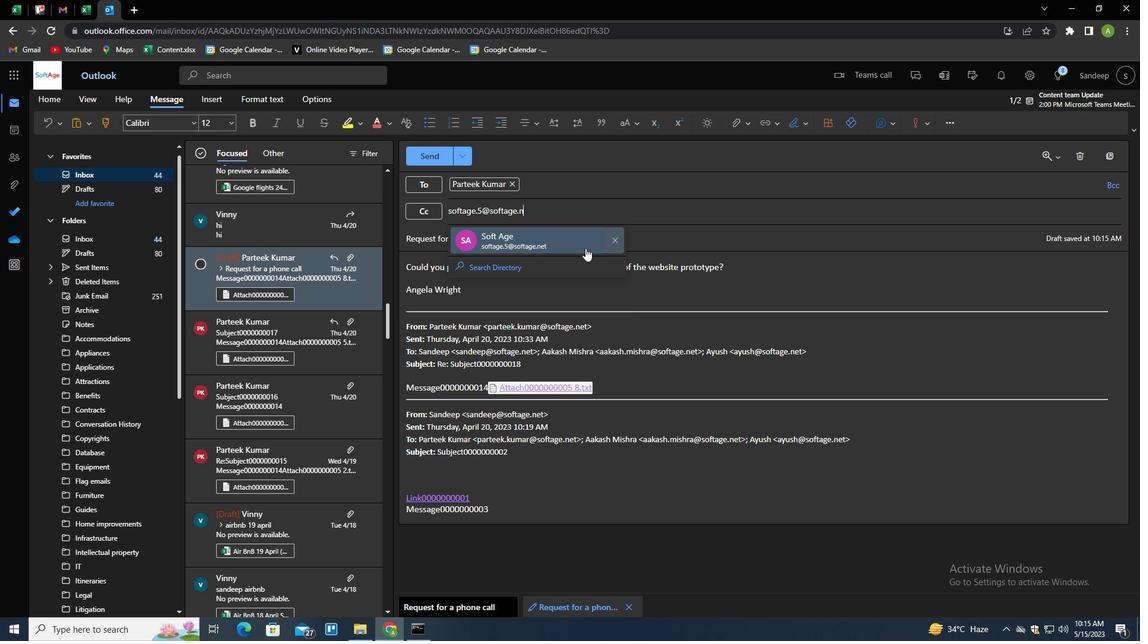 
Action: Mouse moved to (424, 151)
Screenshot: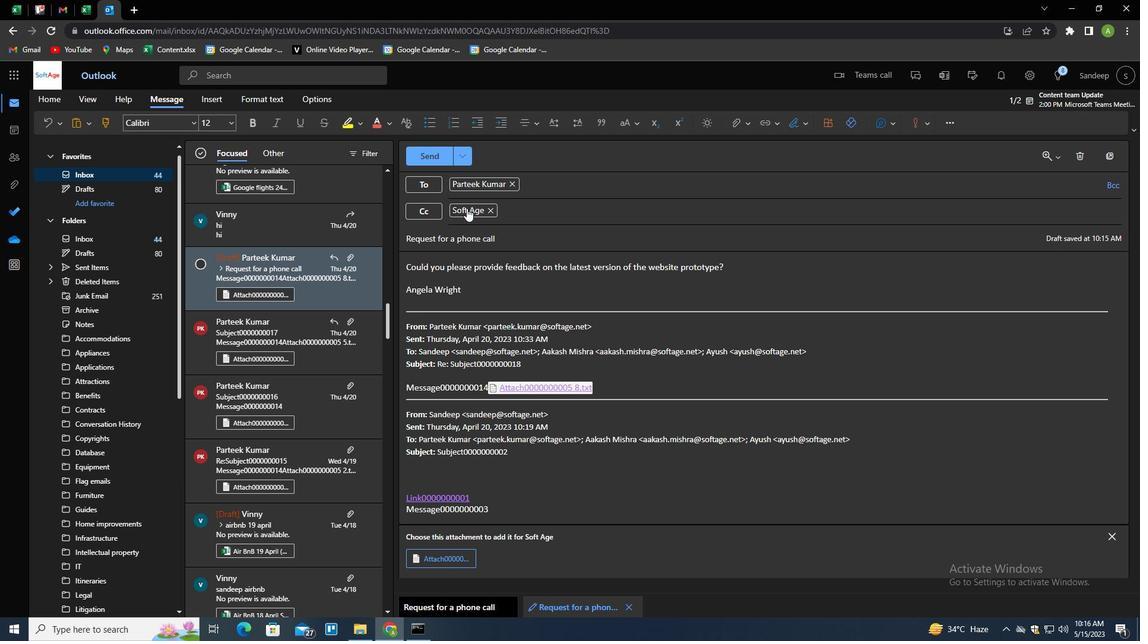 
Action: Mouse pressed left at (424, 151)
Screenshot: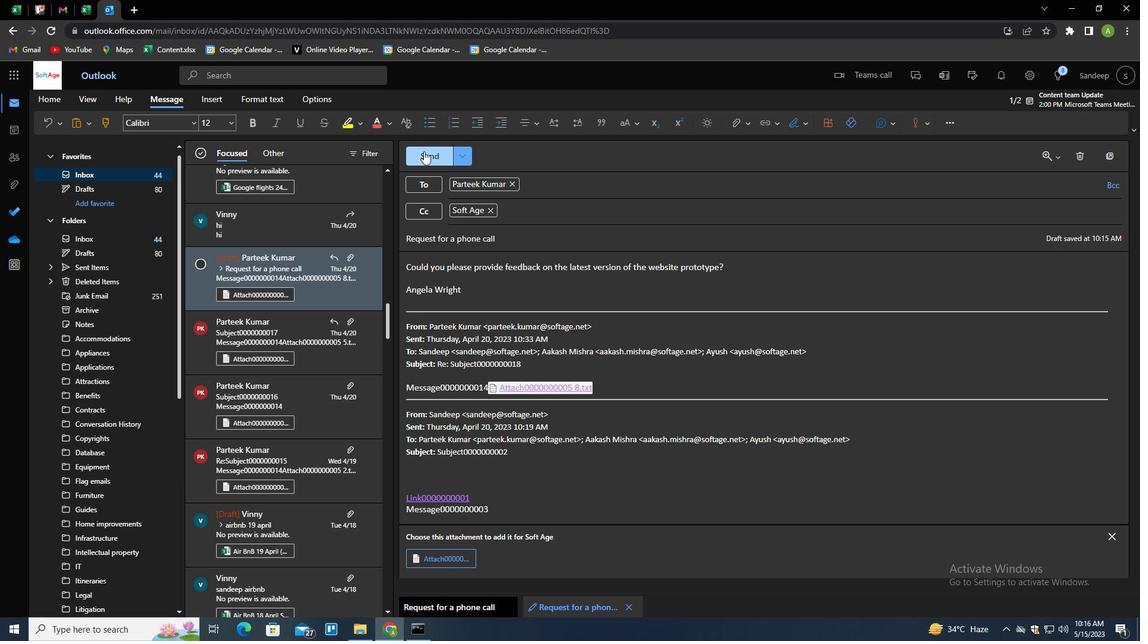 
